 Task: Create a schedule automation trigger every 2 weeks on wednesday at 12:00 PM starting on March 1, 2023
Action: Mouse moved to (1228, 358)
Screenshot: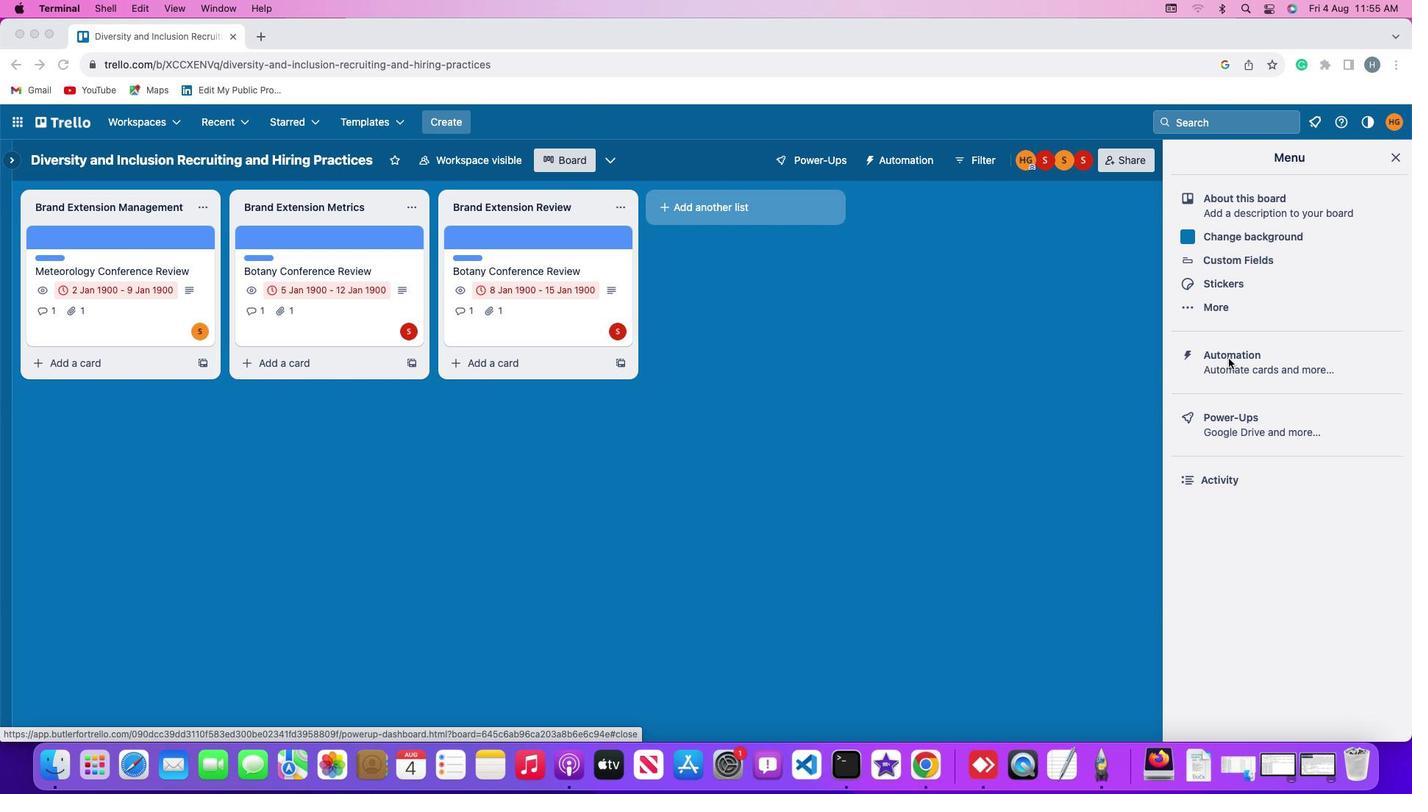 
Action: Mouse pressed left at (1228, 358)
Screenshot: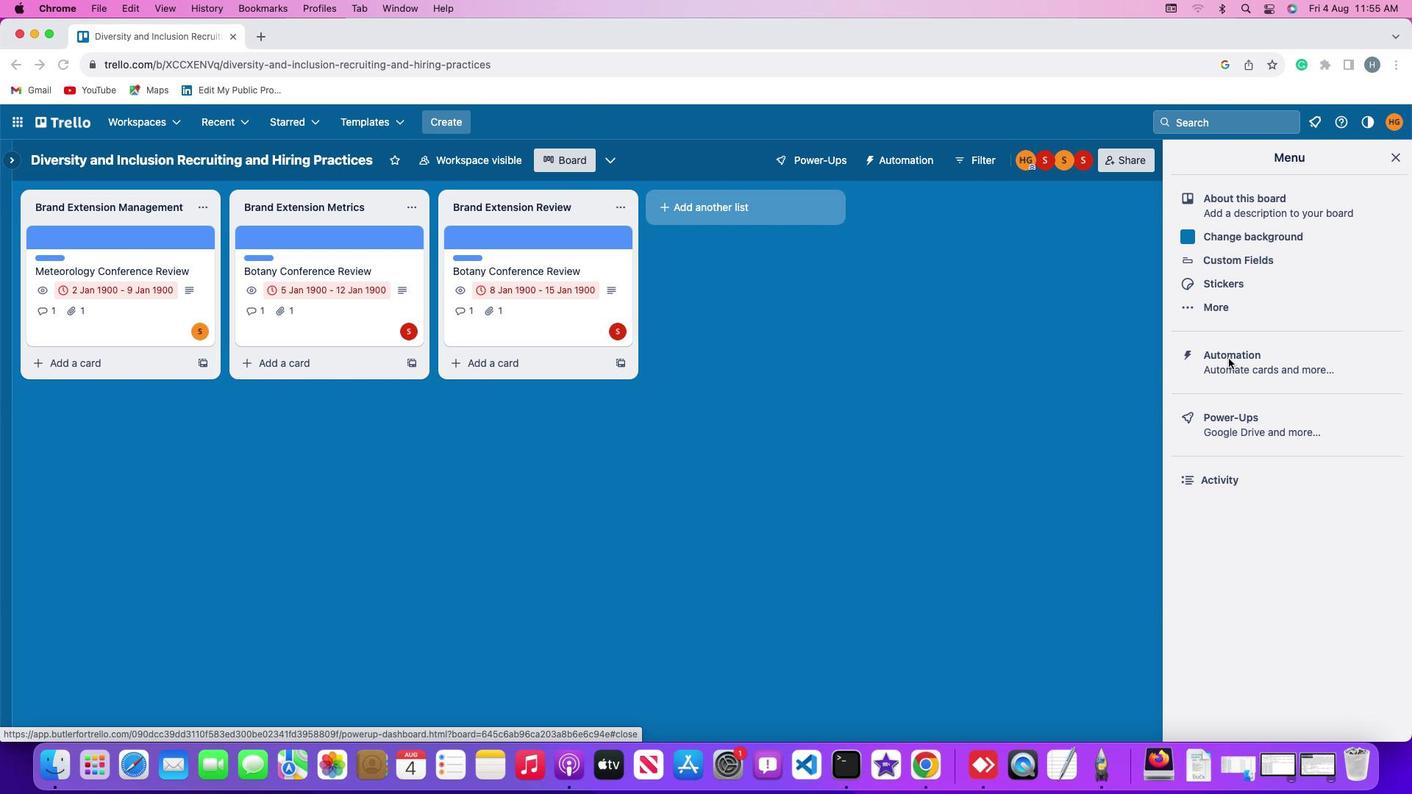 
Action: Mouse moved to (1238, 358)
Screenshot: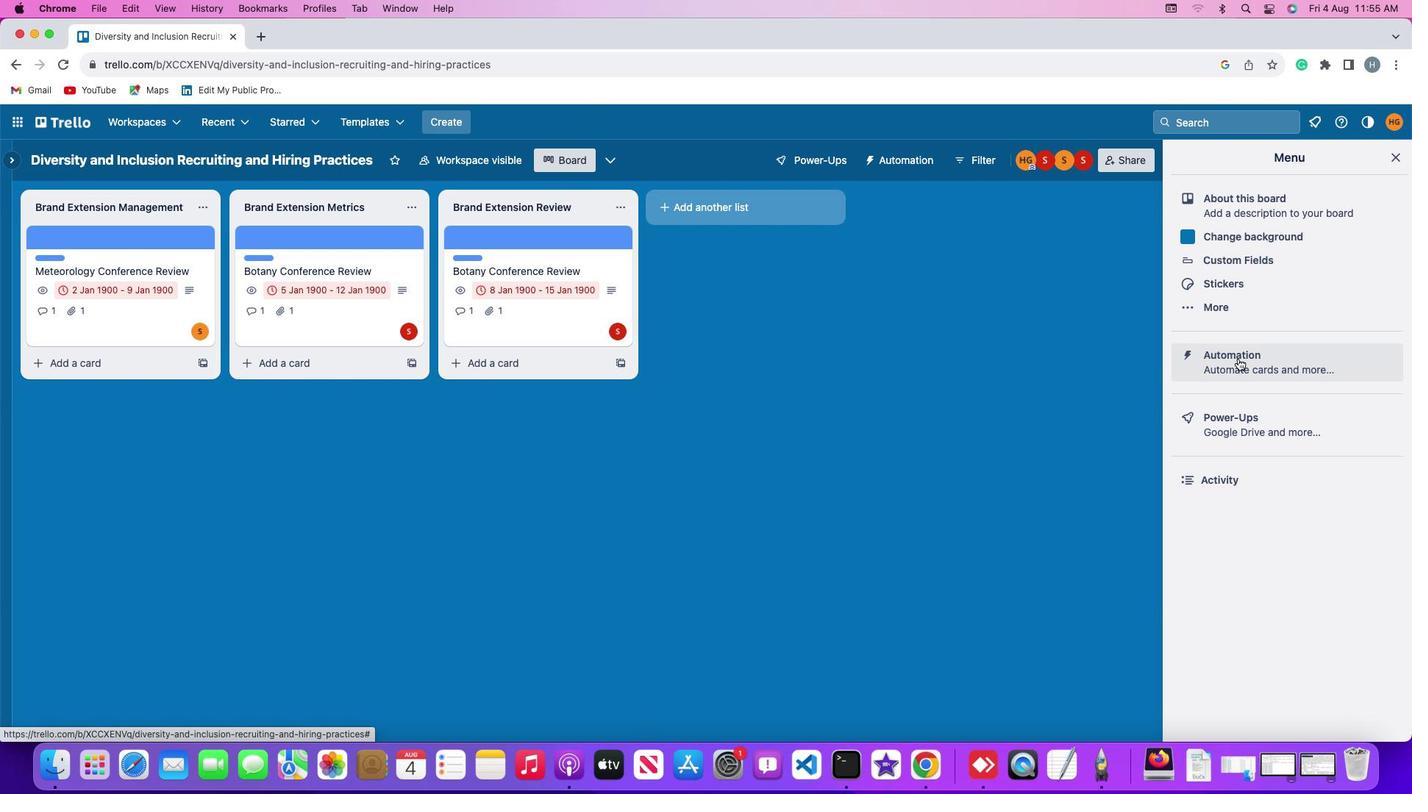 
Action: Mouse pressed left at (1238, 358)
Screenshot: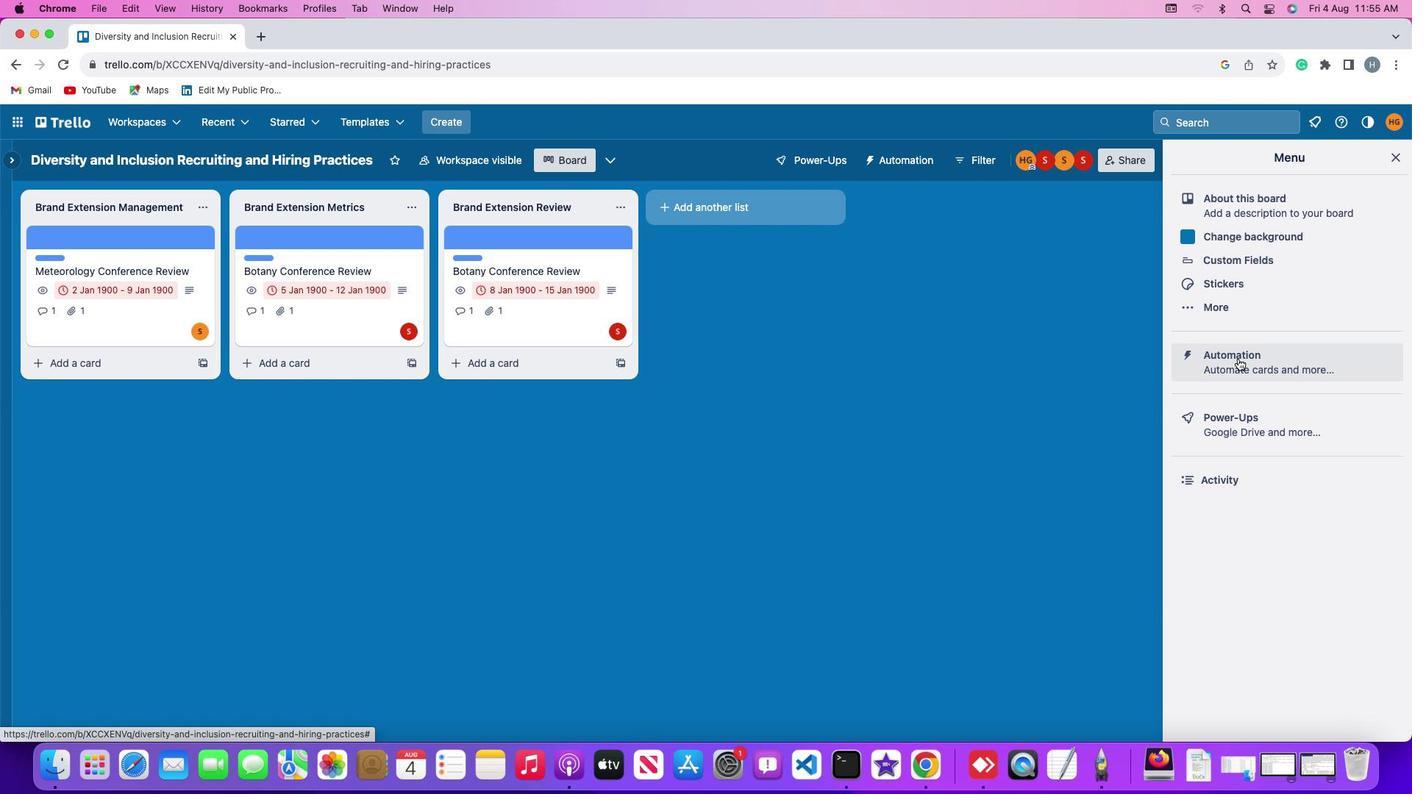 
Action: Mouse moved to (98, 322)
Screenshot: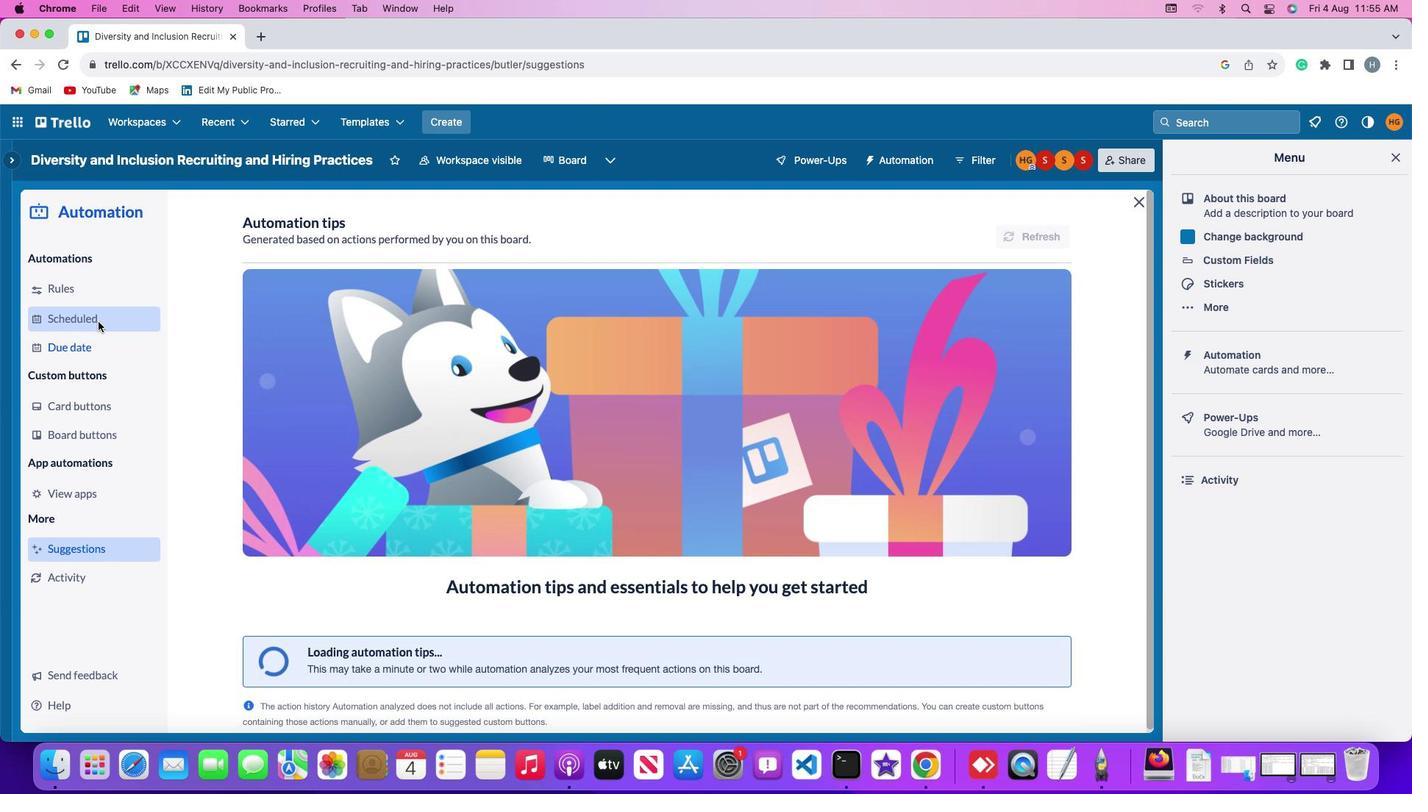 
Action: Mouse pressed left at (98, 322)
Screenshot: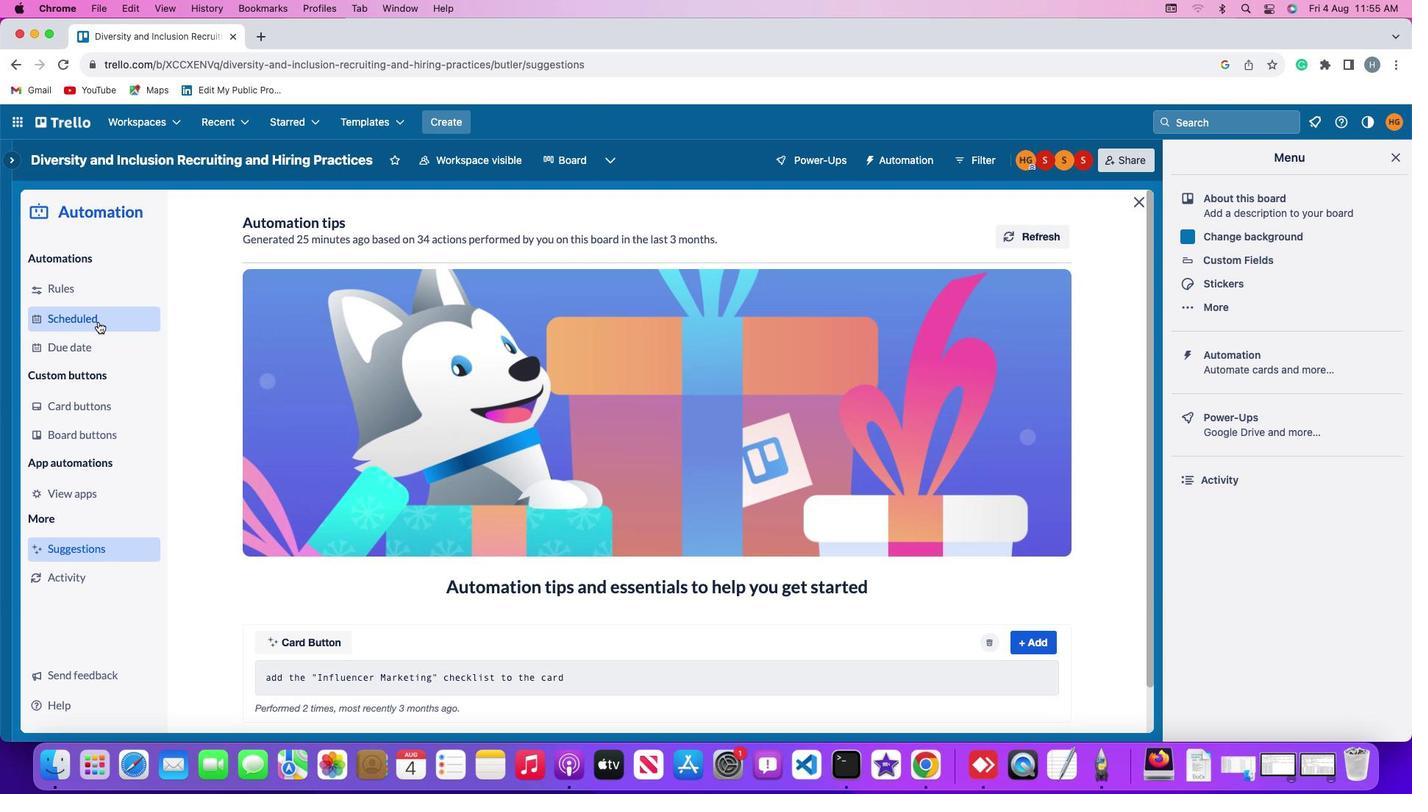 
Action: Mouse moved to (1009, 226)
Screenshot: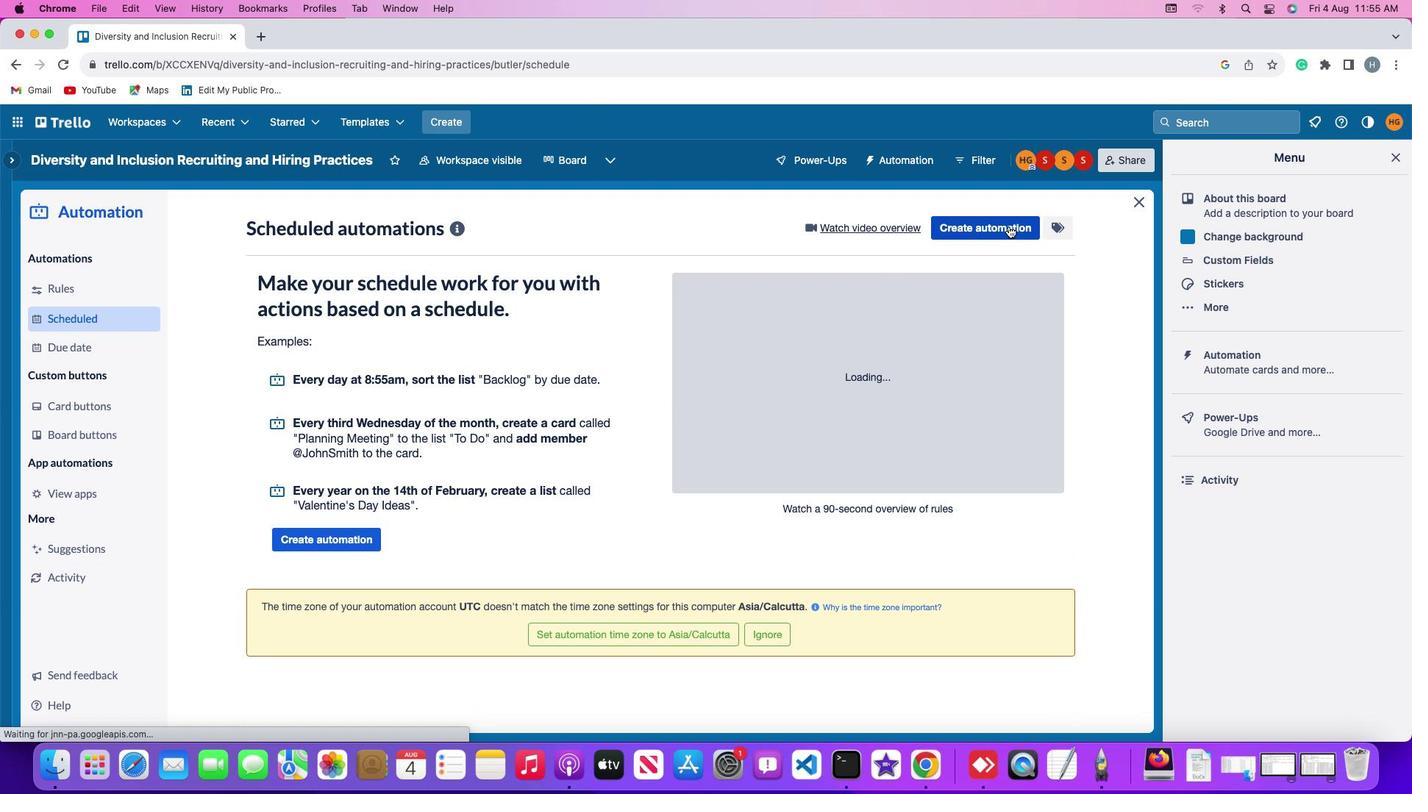 
Action: Mouse pressed left at (1009, 226)
Screenshot: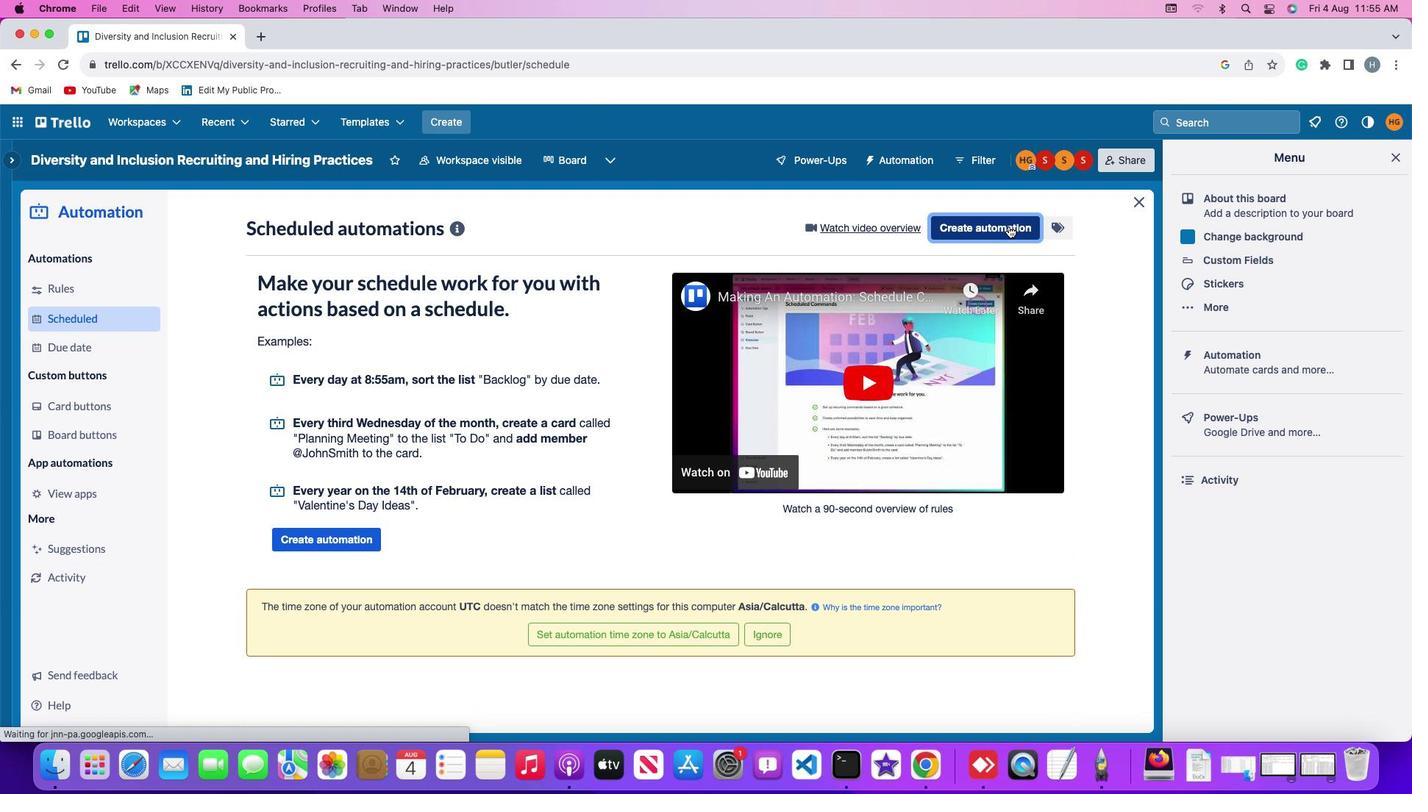 
Action: Mouse moved to (750, 368)
Screenshot: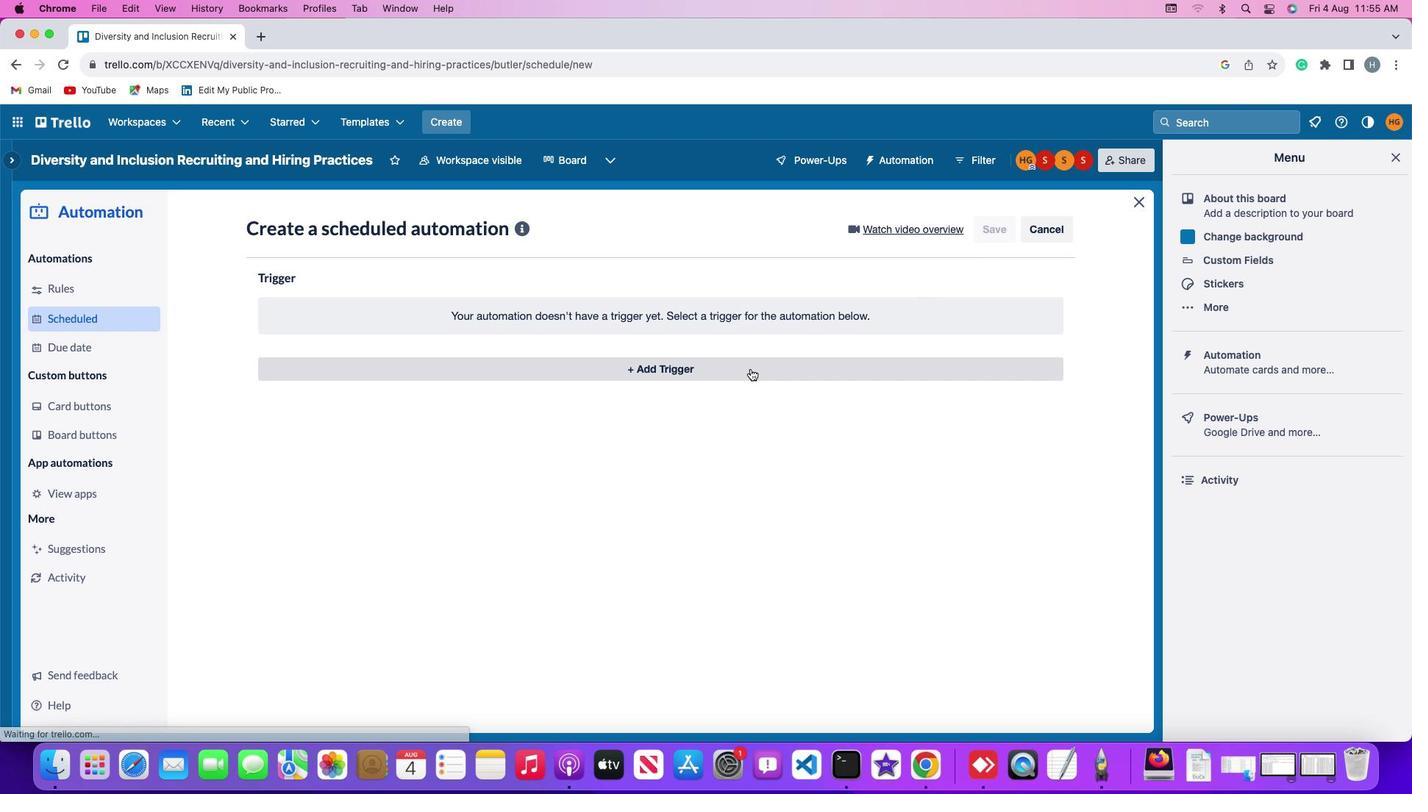 
Action: Mouse pressed left at (750, 368)
Screenshot: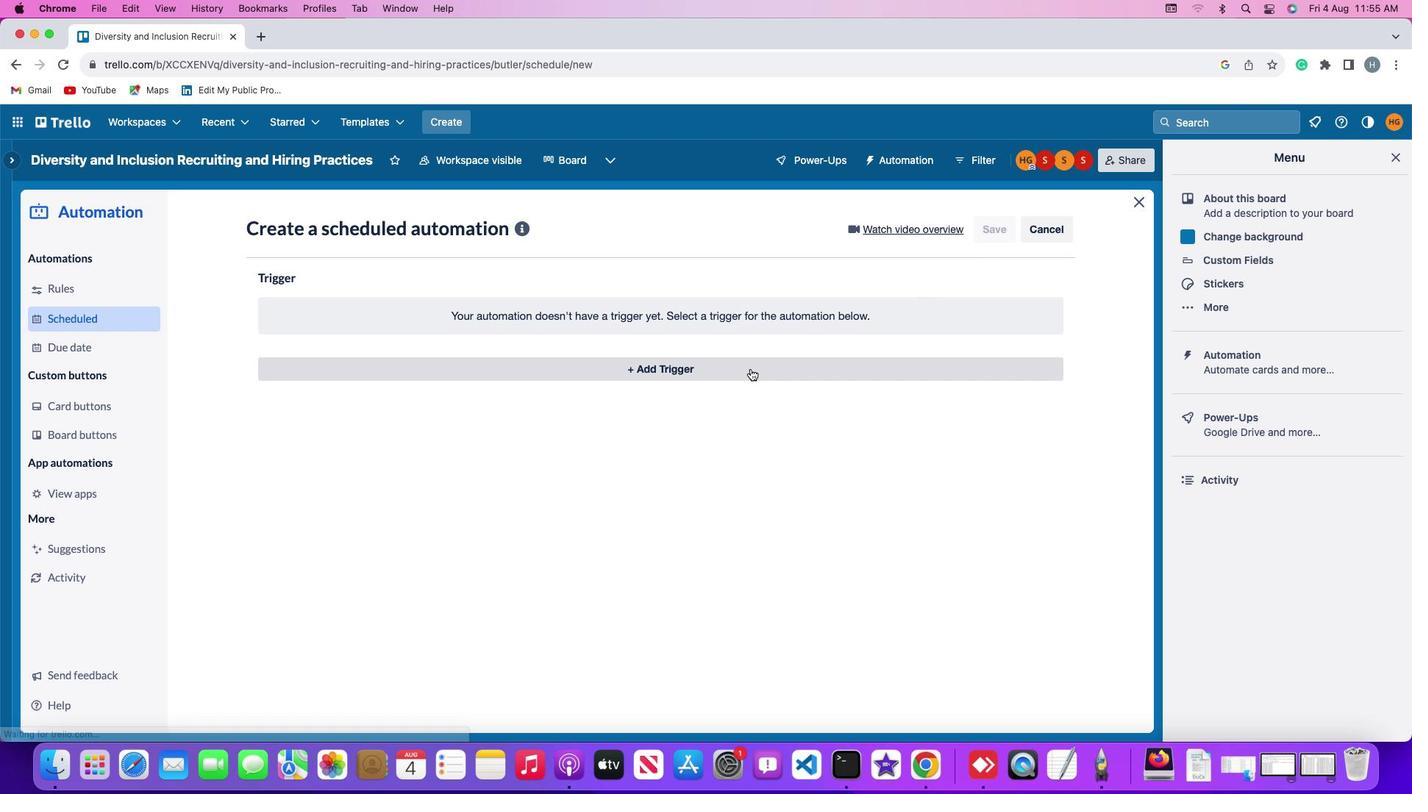 
Action: Mouse moved to (314, 522)
Screenshot: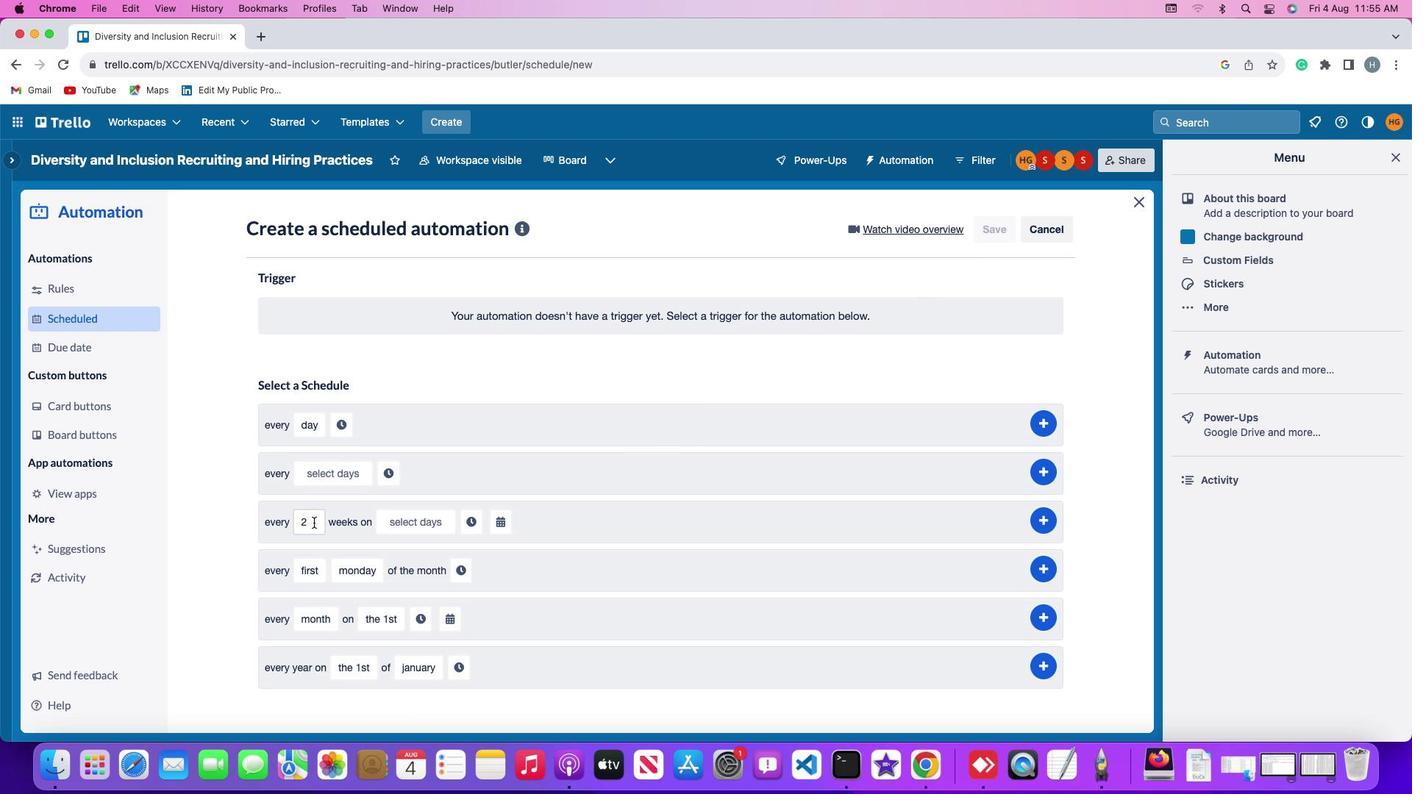 
Action: Mouse pressed left at (314, 522)
Screenshot: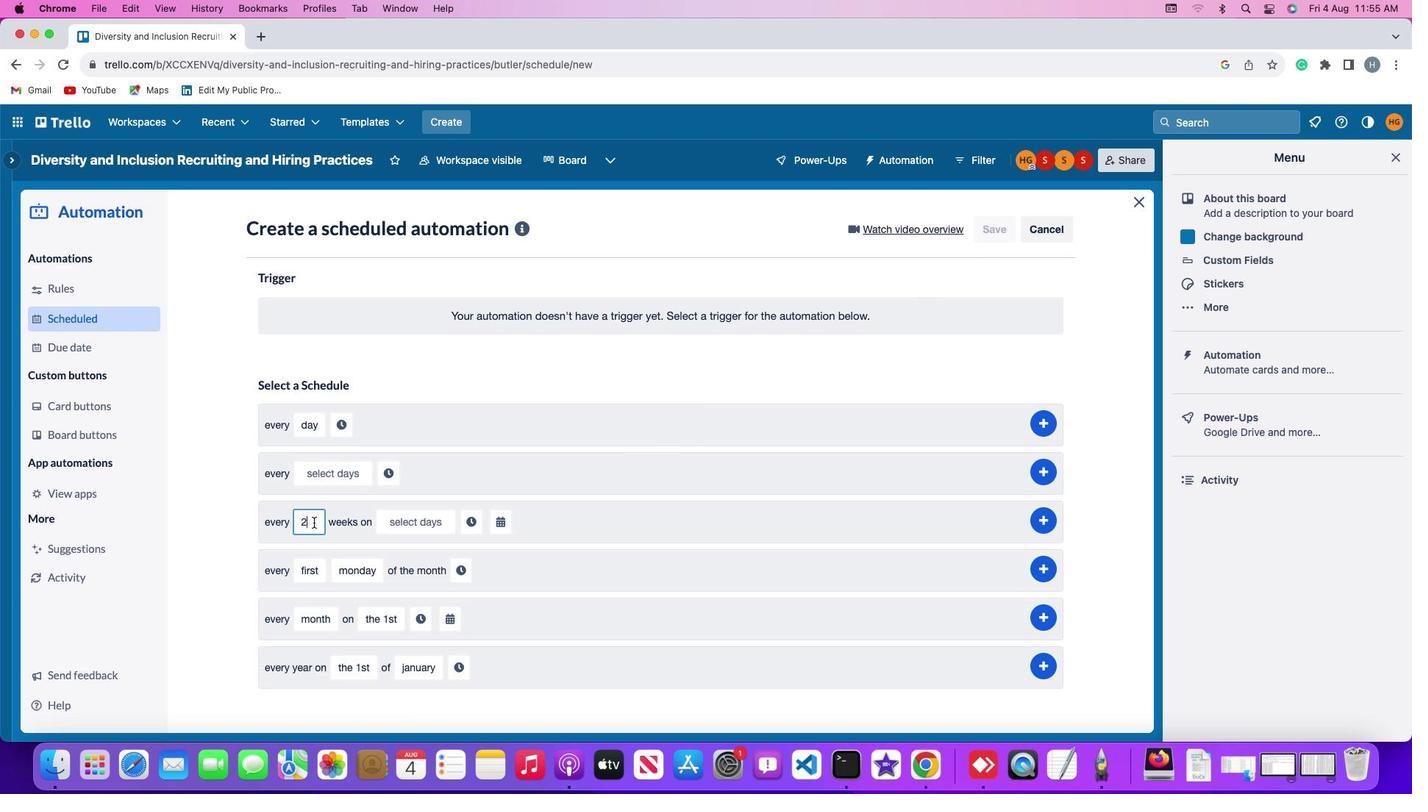 
Action: Mouse moved to (314, 522)
Screenshot: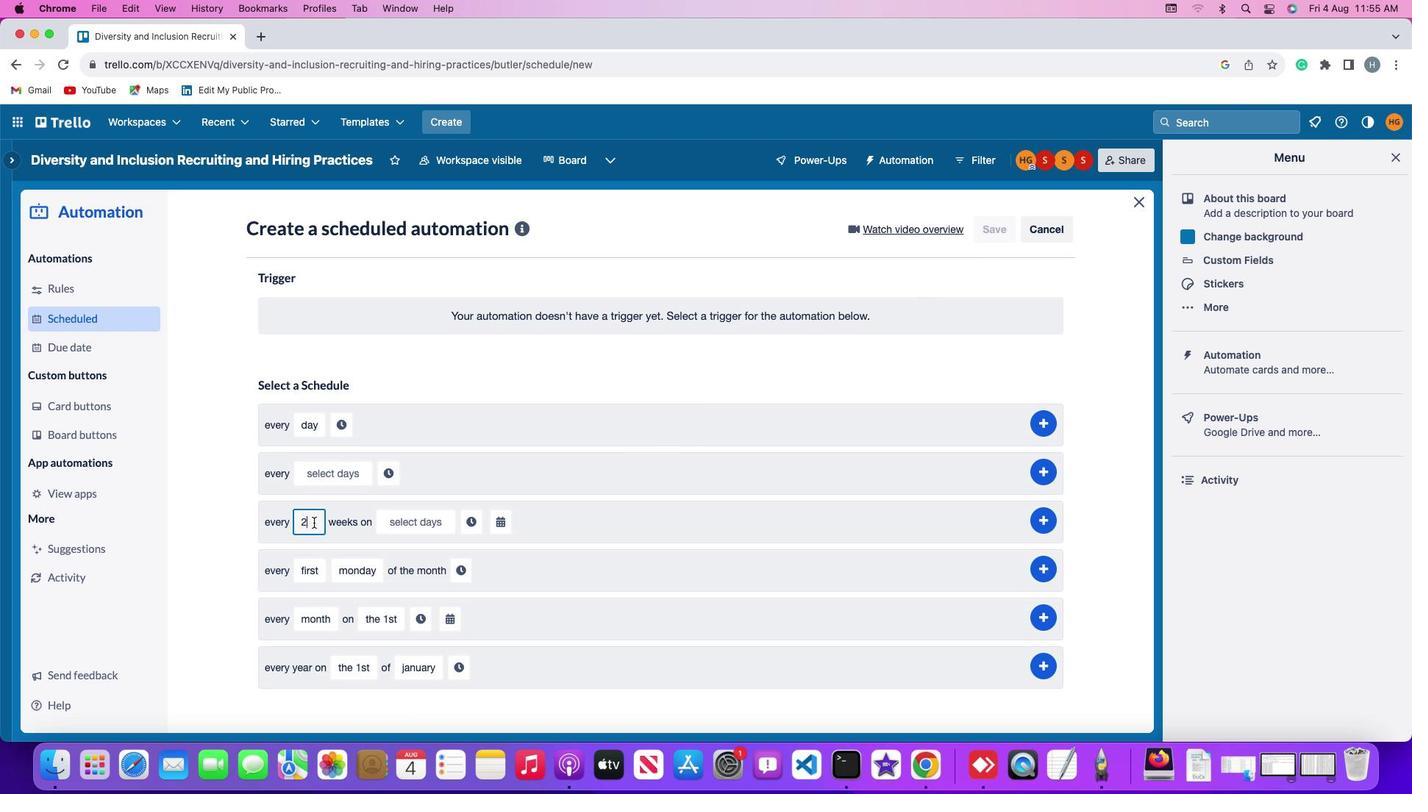 
Action: Key pressed Key.backspace'2'
Screenshot: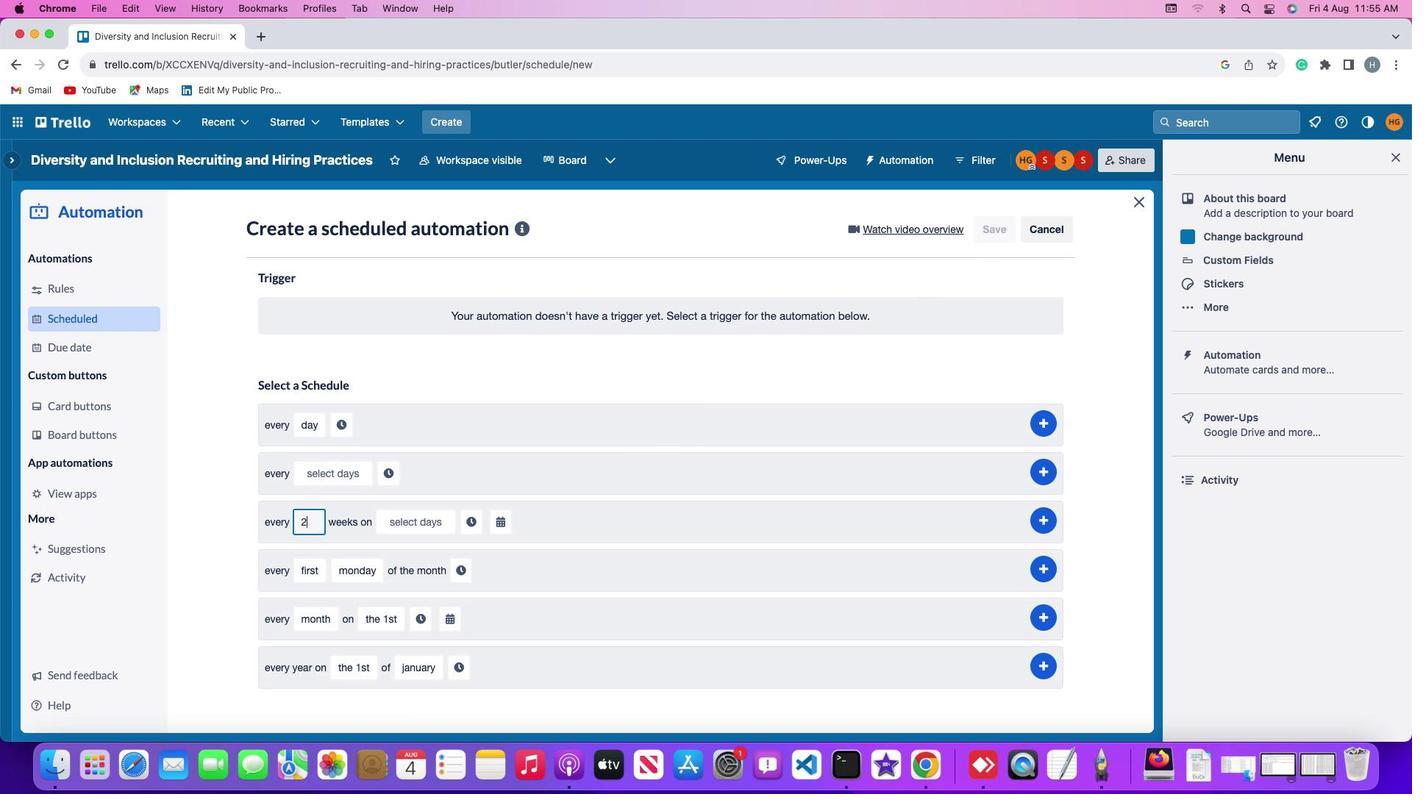 
Action: Mouse moved to (427, 378)
Screenshot: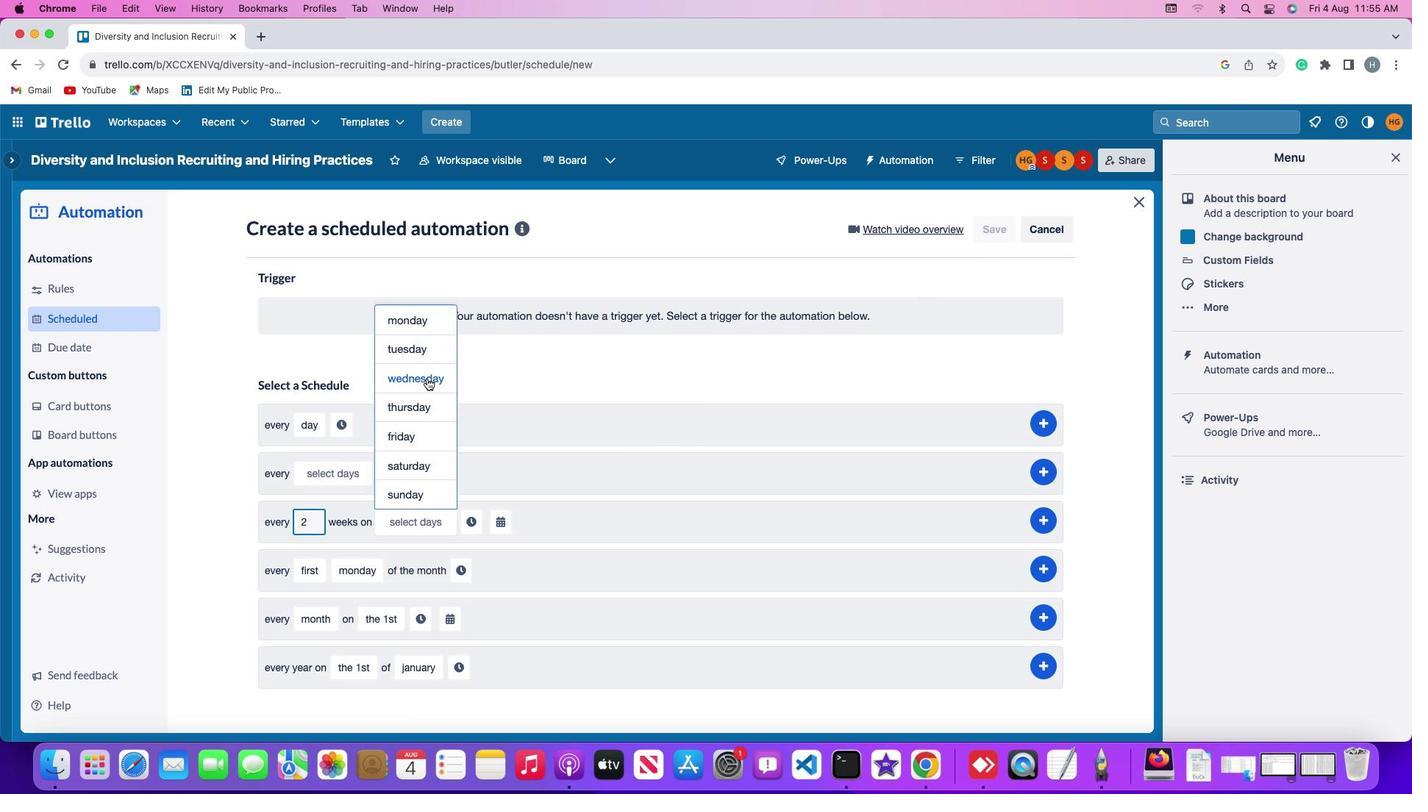 
Action: Mouse pressed left at (427, 378)
Screenshot: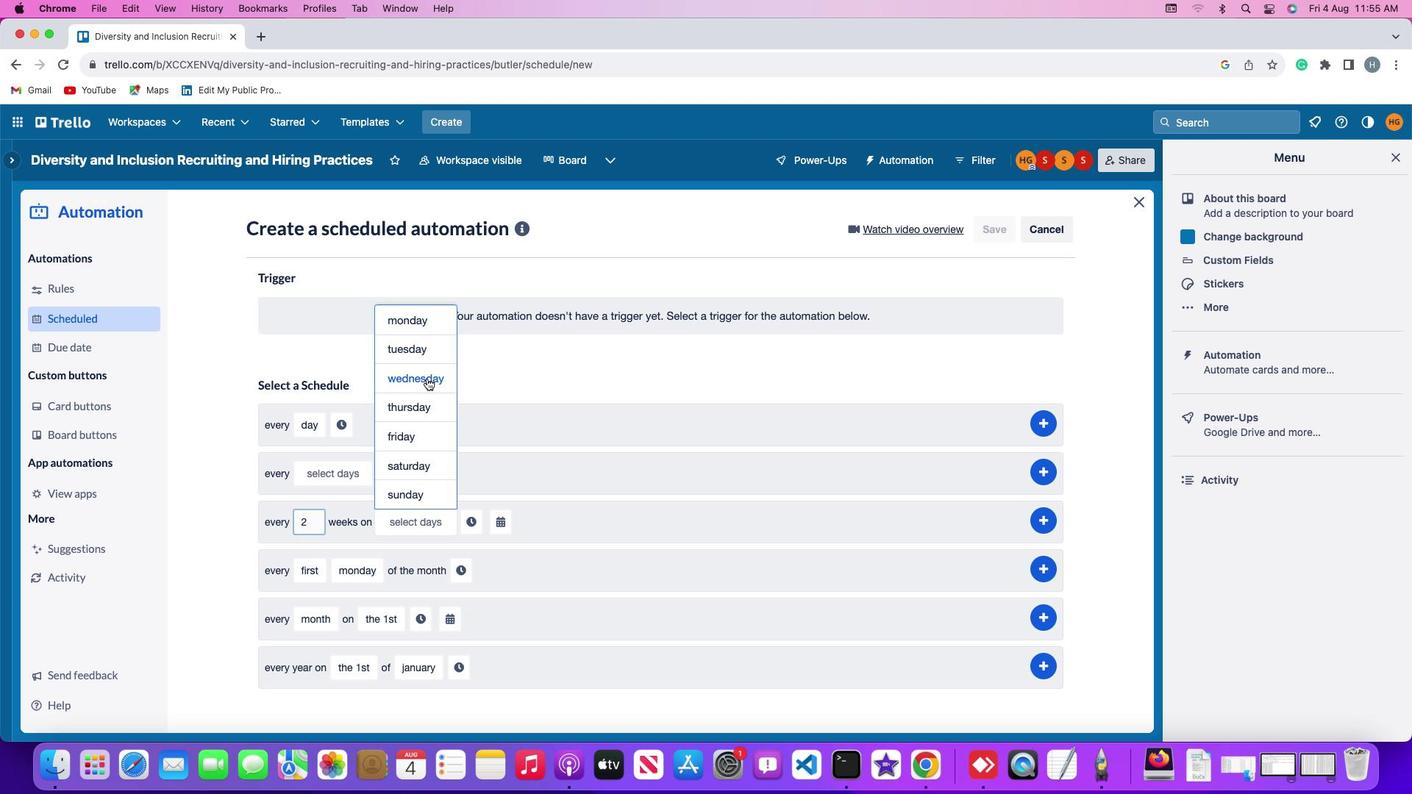 
Action: Mouse moved to (494, 519)
Screenshot: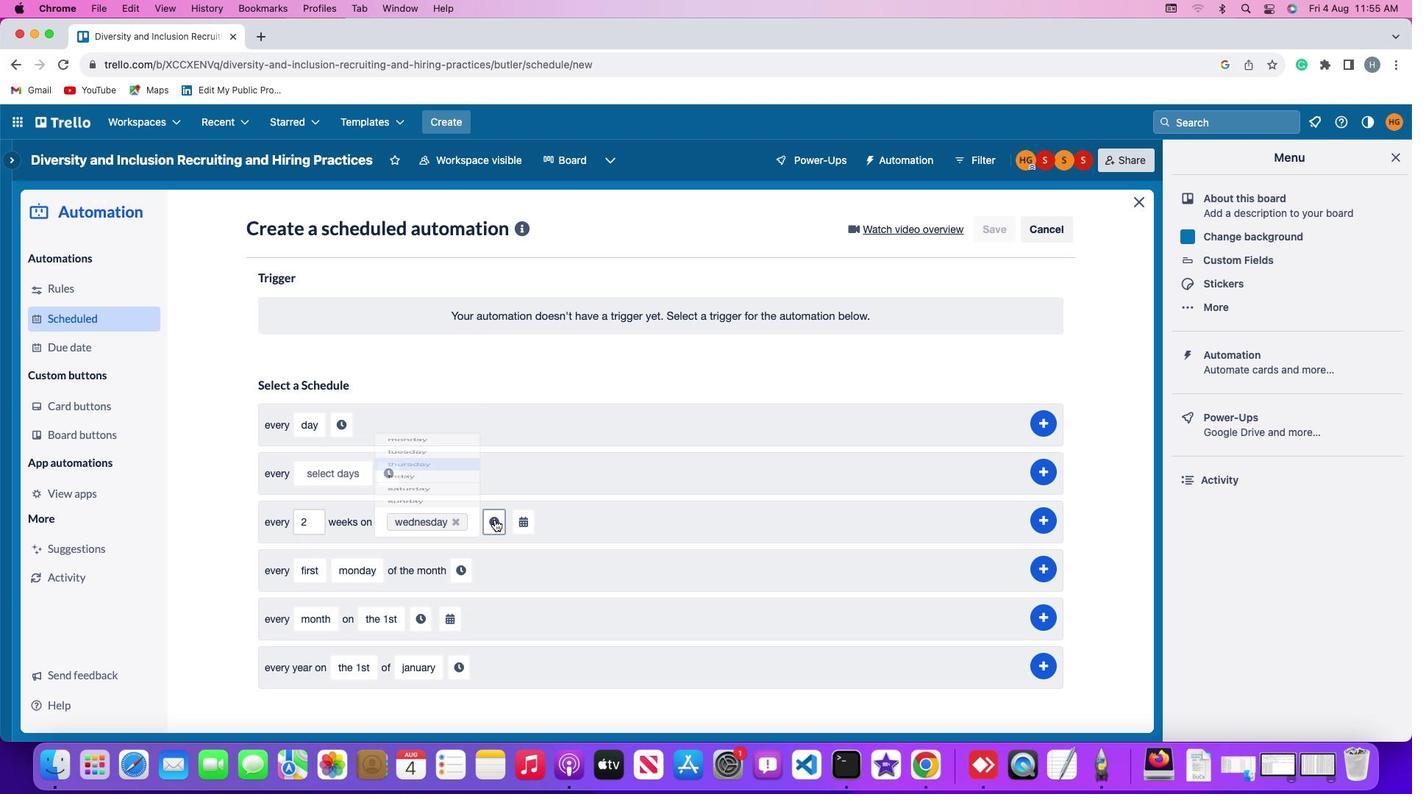 
Action: Mouse pressed left at (494, 519)
Screenshot: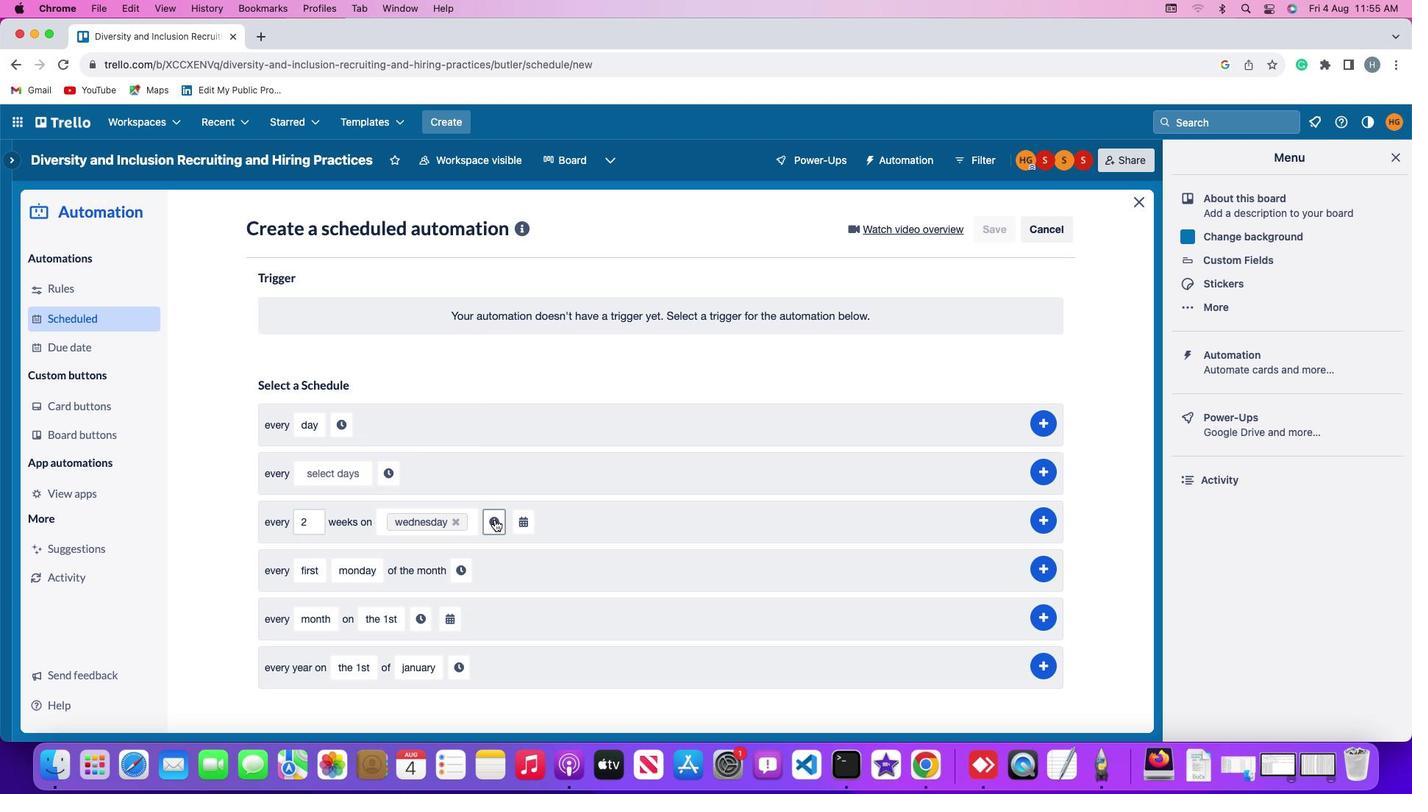 
Action: Mouse moved to (521, 528)
Screenshot: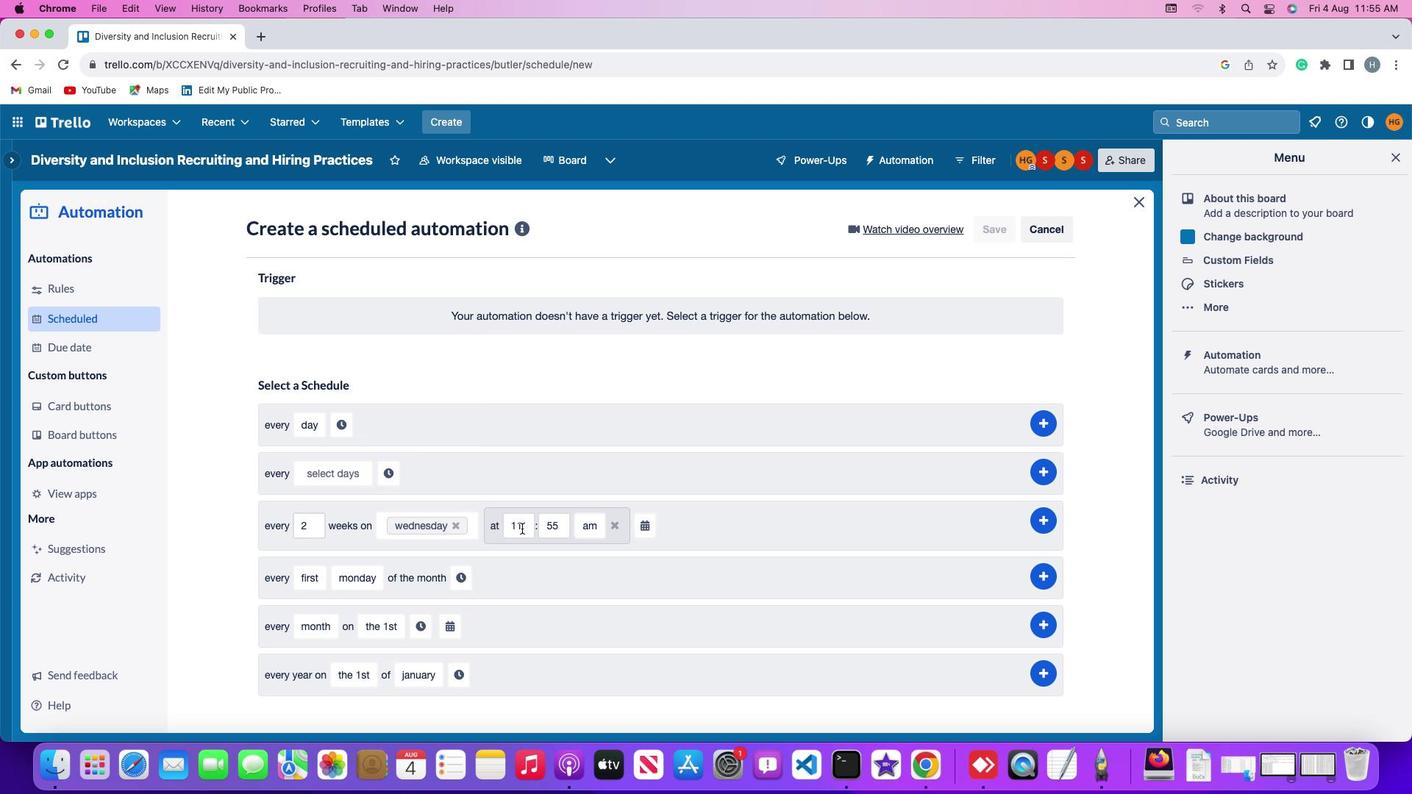 
Action: Mouse pressed left at (521, 528)
Screenshot: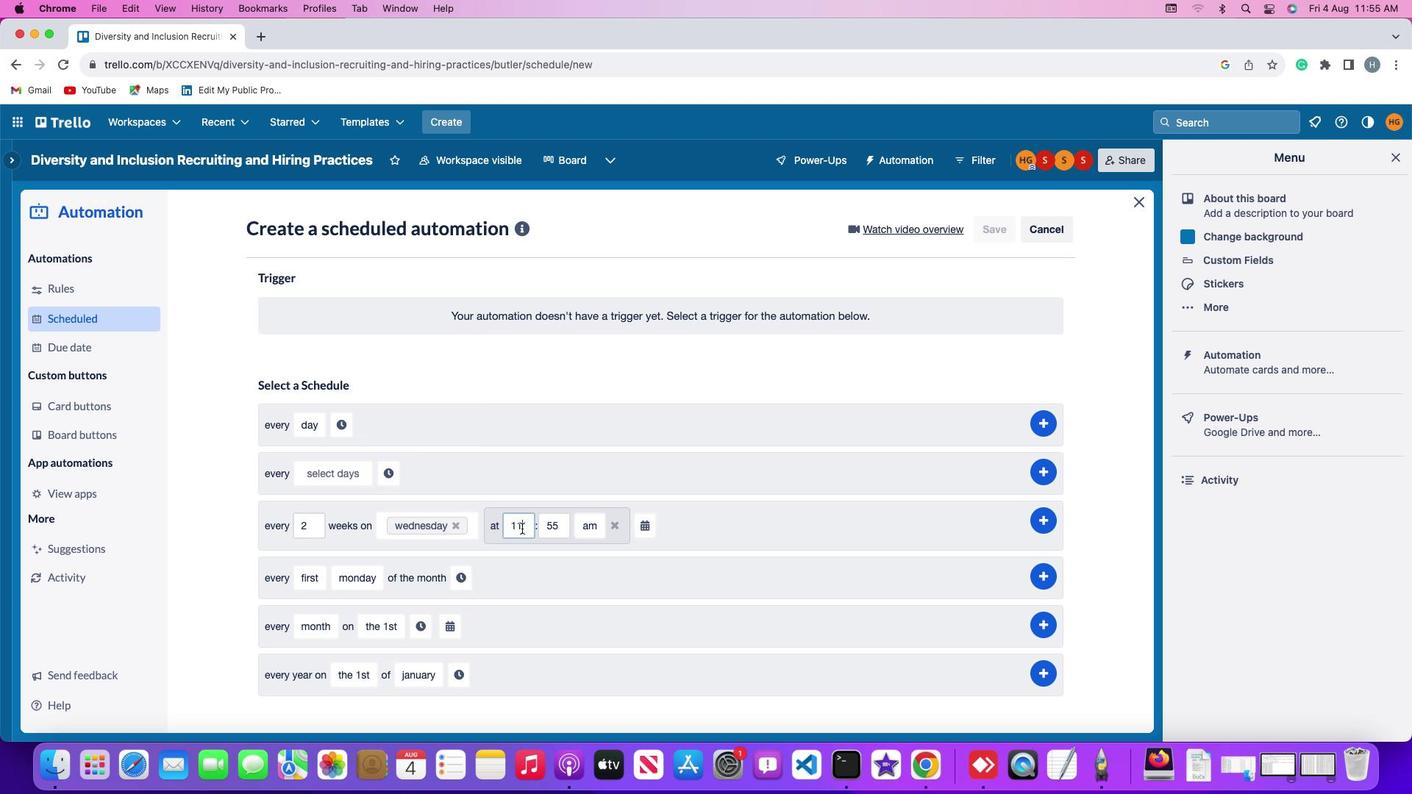 
Action: Mouse moved to (522, 528)
Screenshot: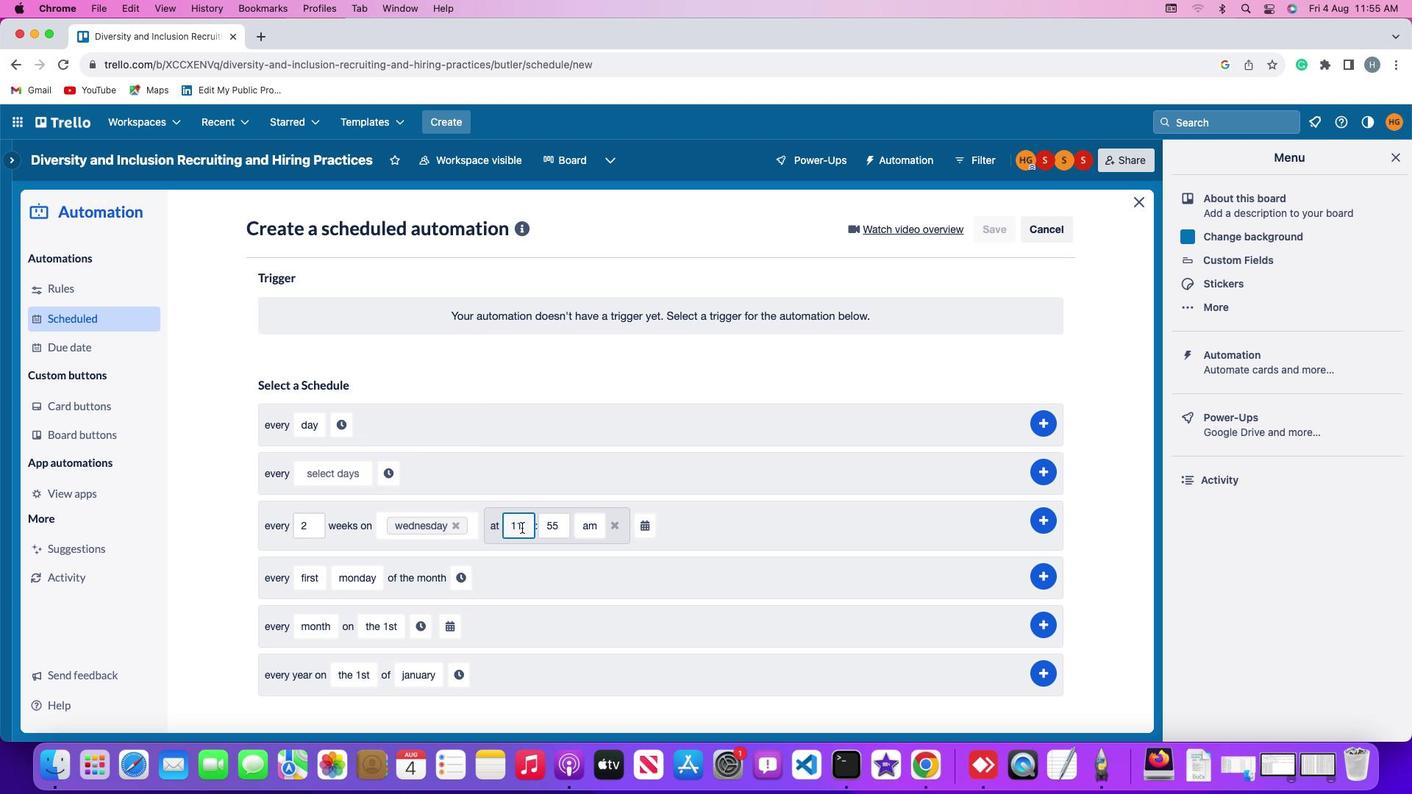 
Action: Key pressed Key.backspaceKey.backspace
Screenshot: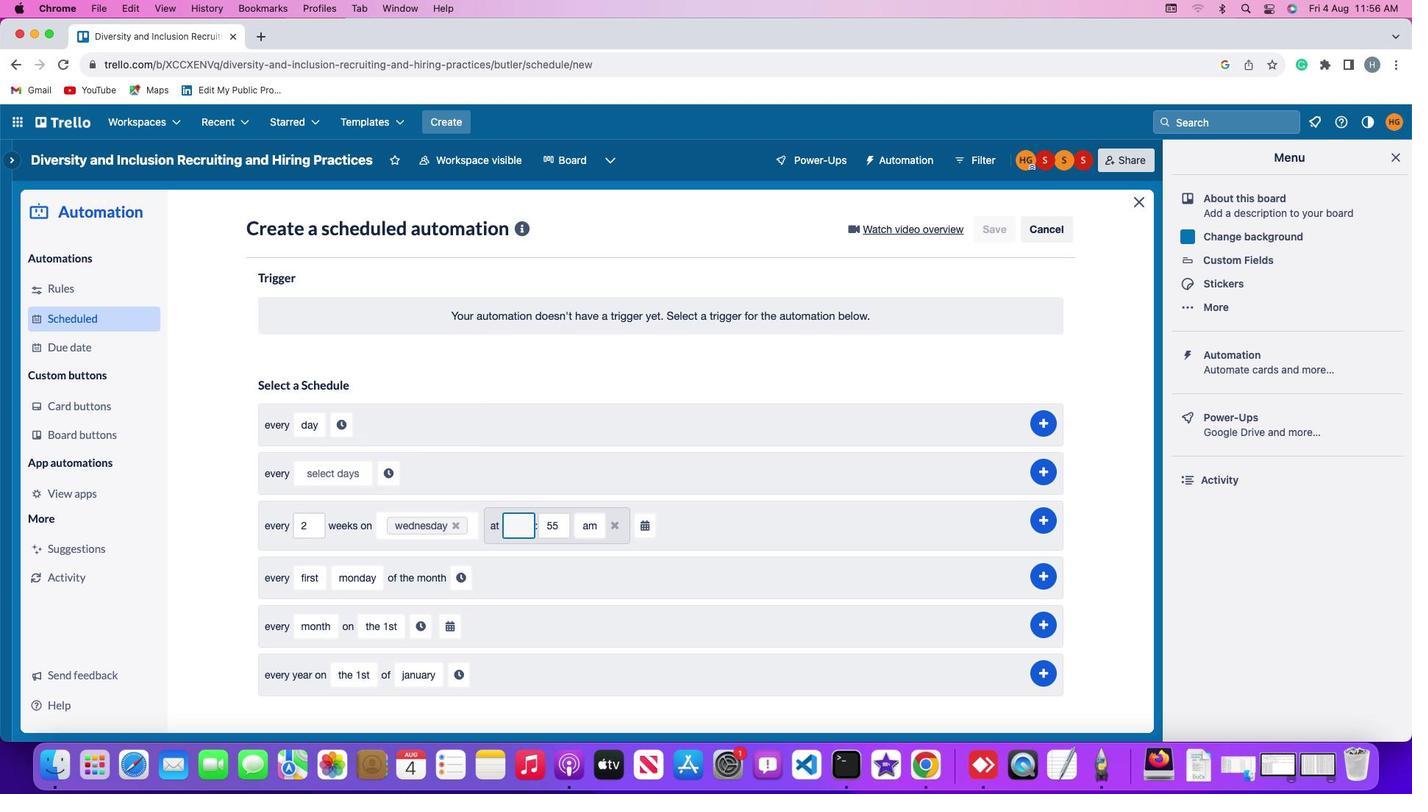 
Action: Mouse moved to (522, 527)
Screenshot: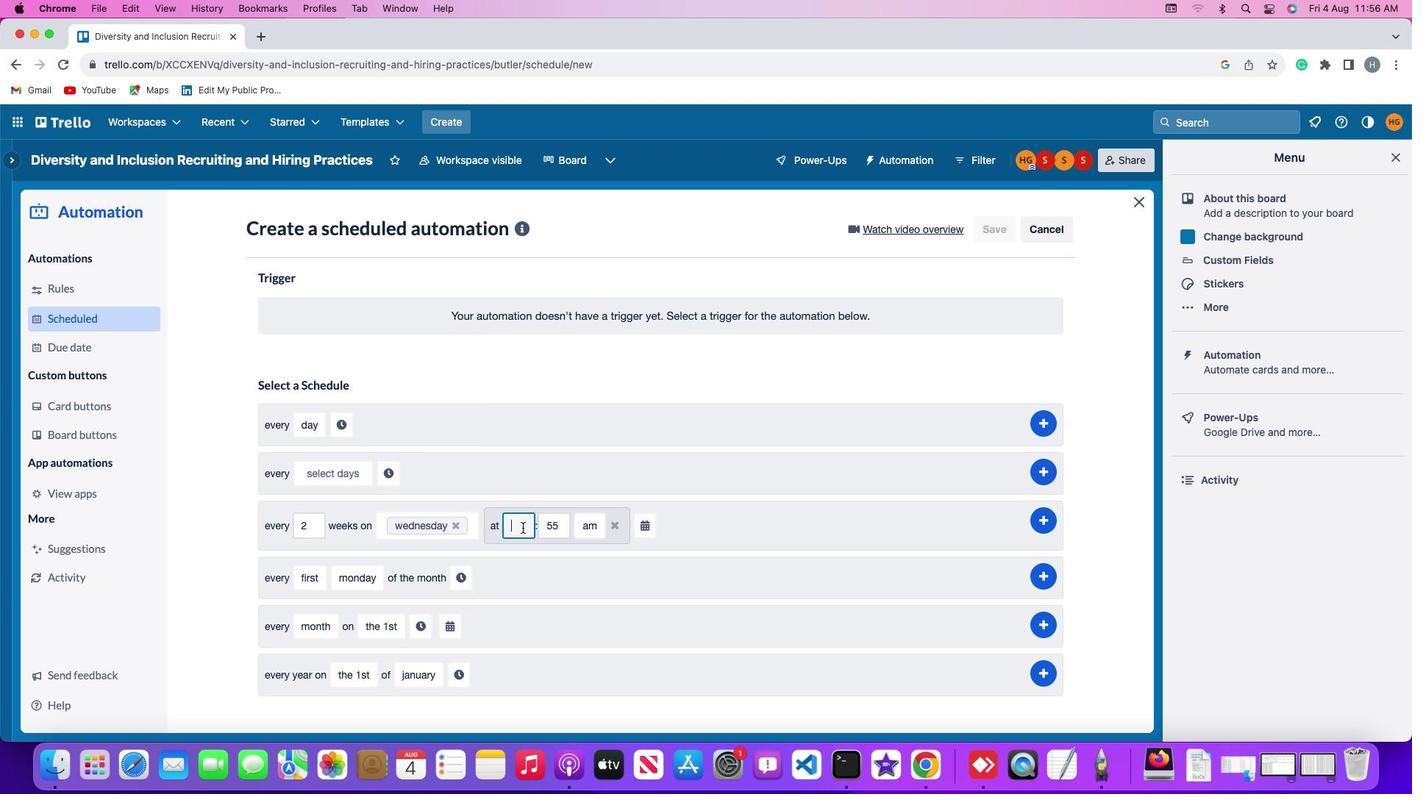 
Action: Key pressed '1''2'
Screenshot: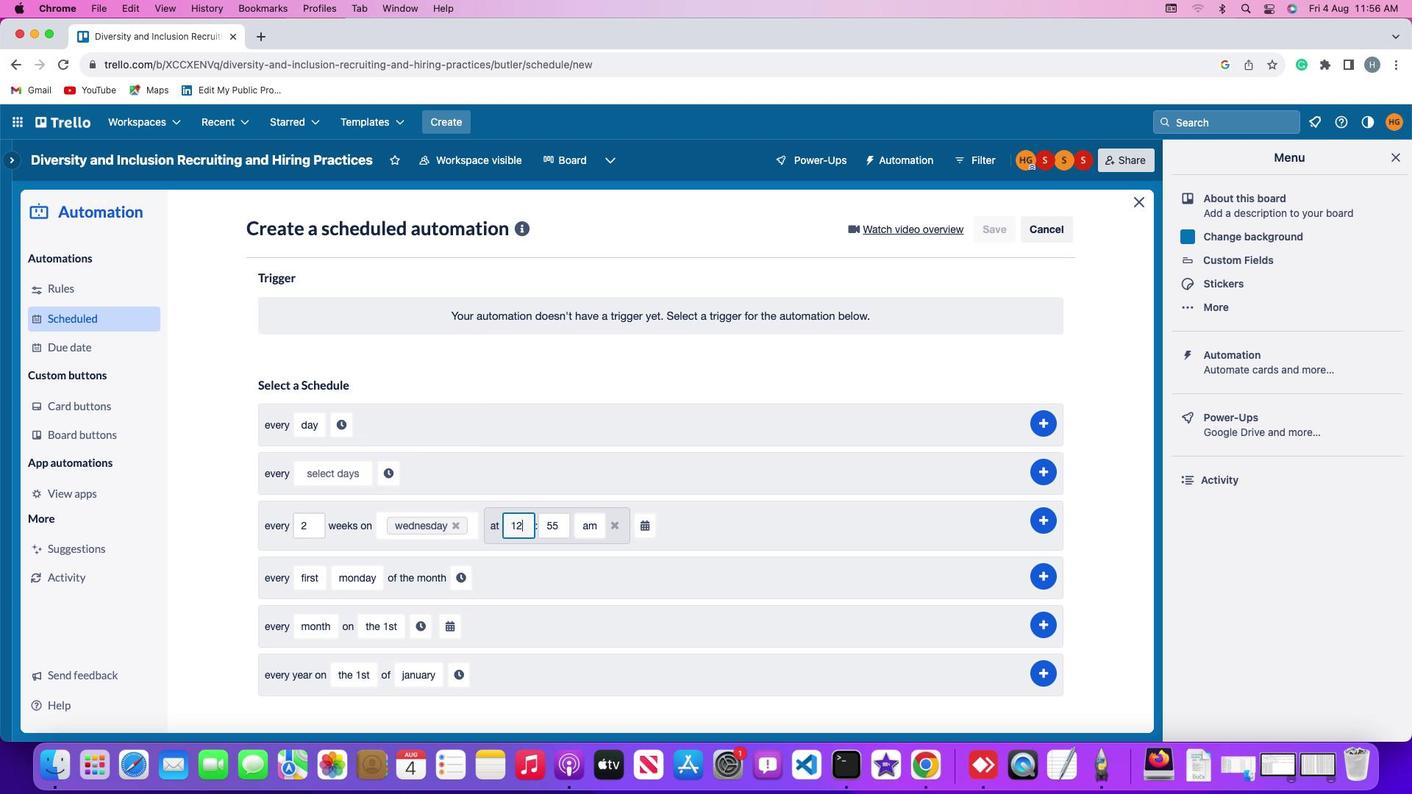 
Action: Mouse moved to (564, 527)
Screenshot: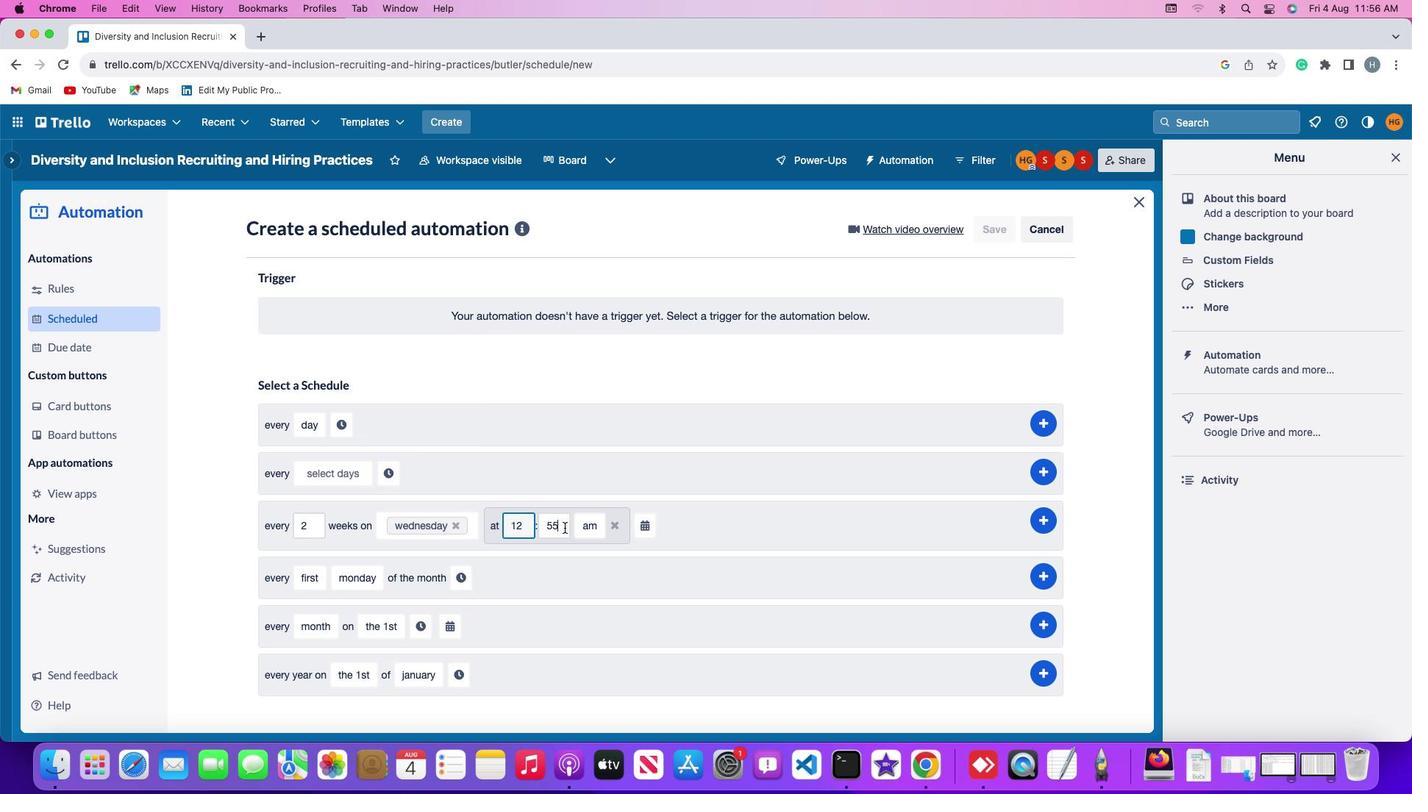 
Action: Mouse pressed left at (564, 527)
Screenshot: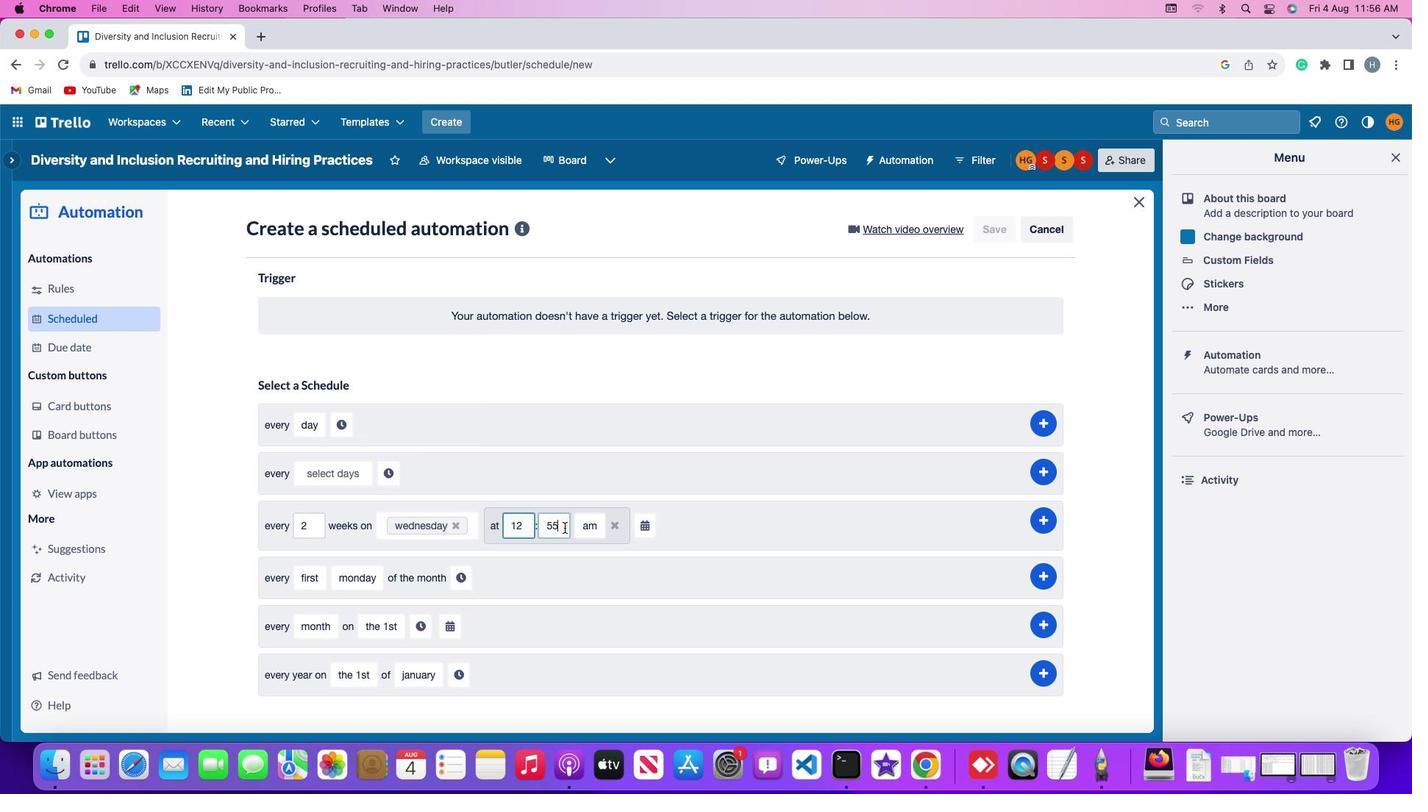 
Action: Mouse moved to (564, 527)
Screenshot: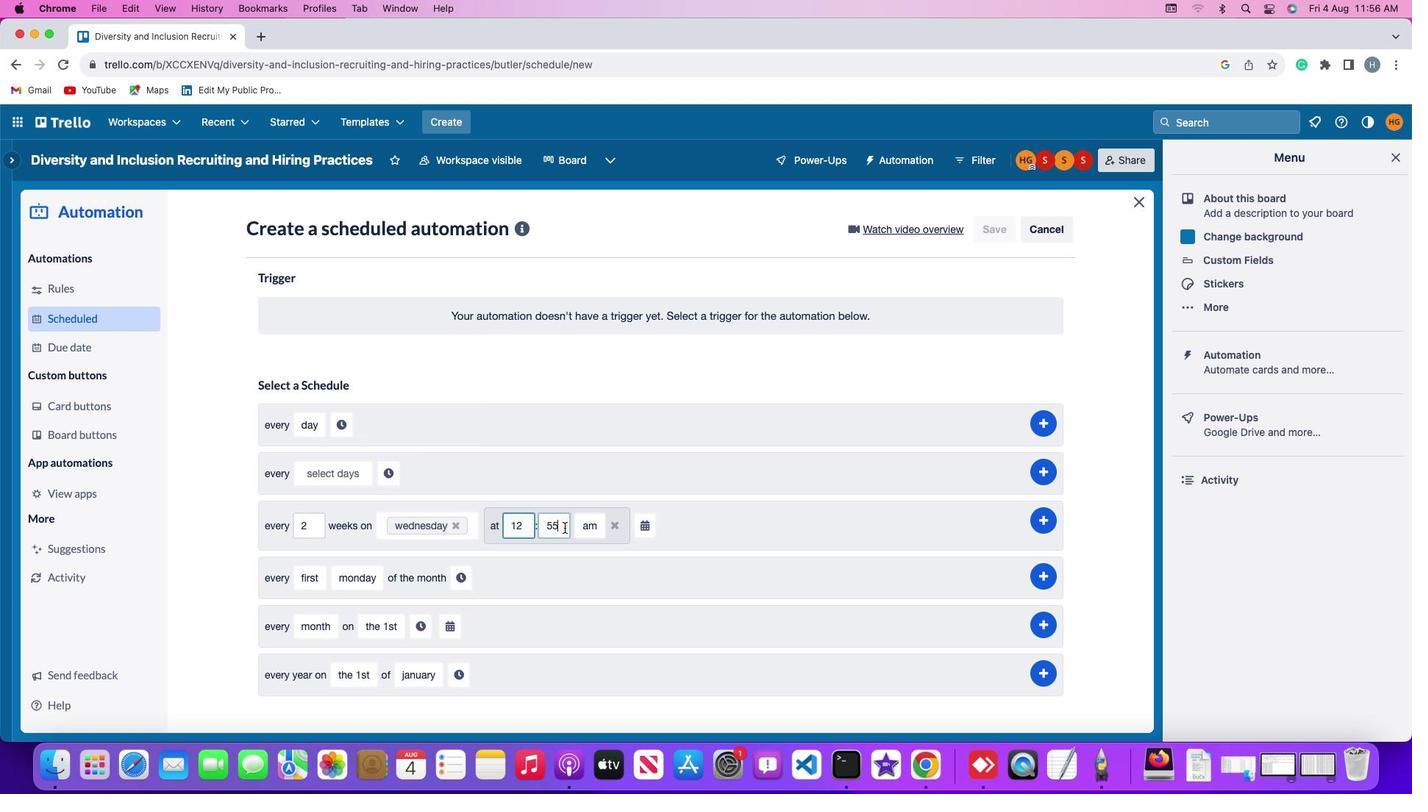 
Action: Key pressed Key.backspaceKey.backspace'0''0'
Screenshot: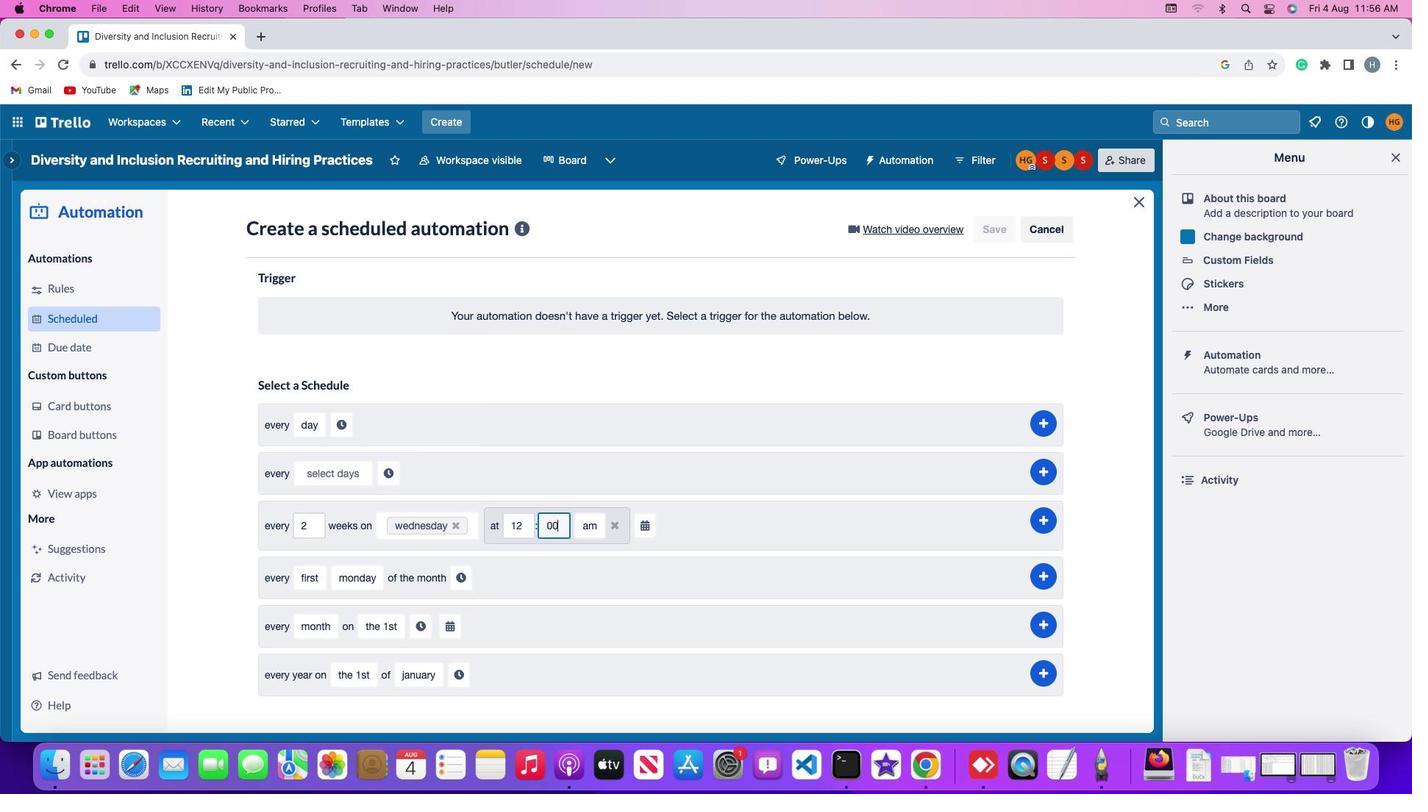 
Action: Mouse moved to (594, 586)
Screenshot: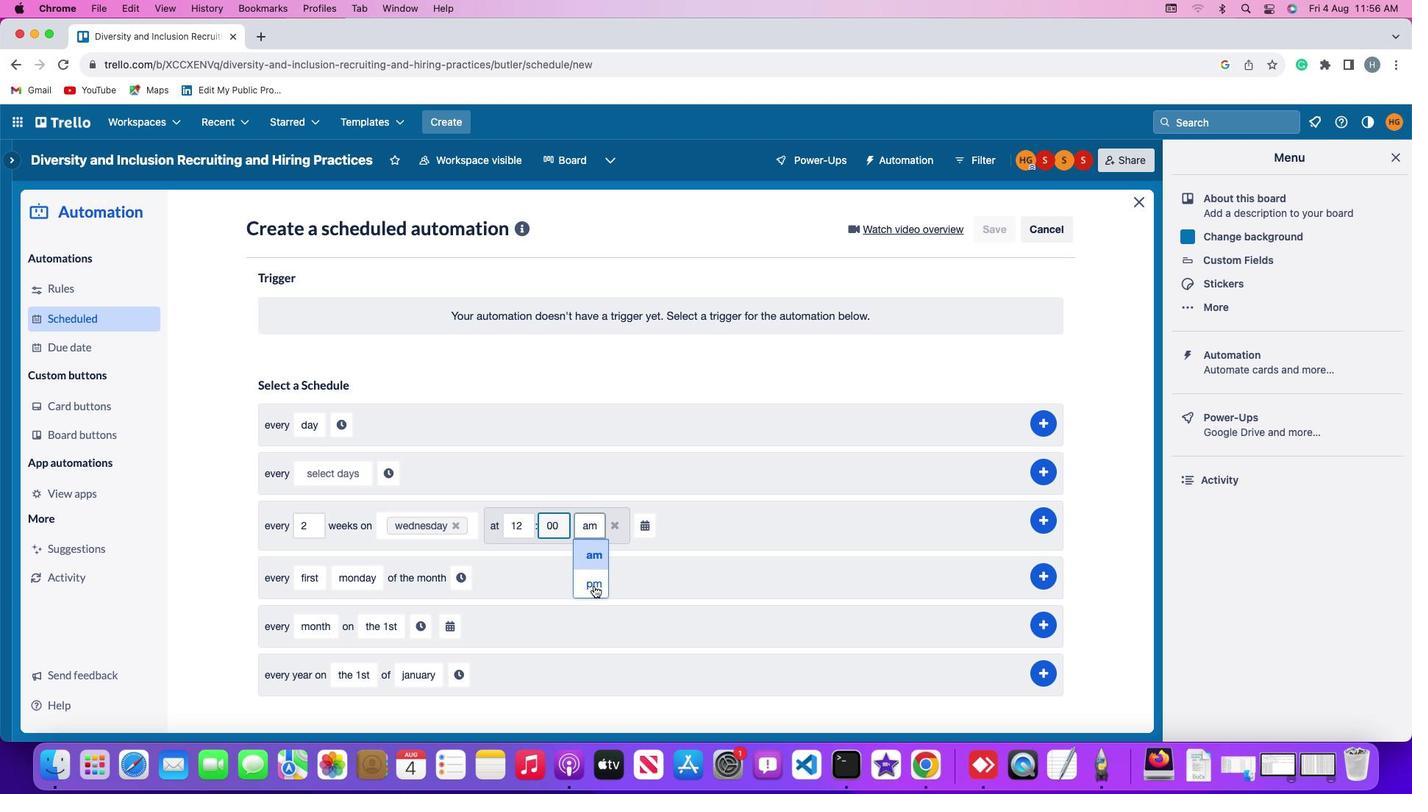 
Action: Mouse pressed left at (594, 586)
Screenshot: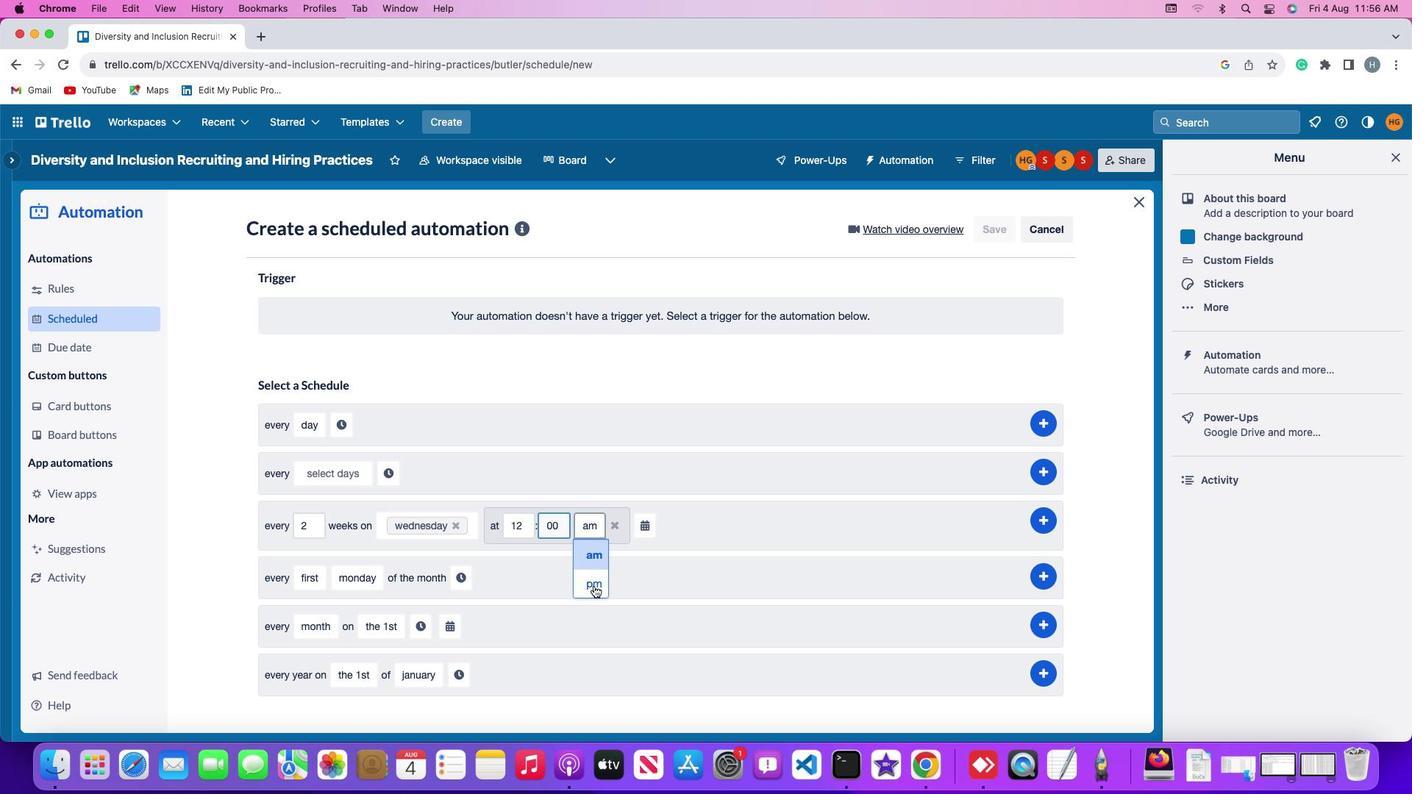
Action: Mouse moved to (646, 522)
Screenshot: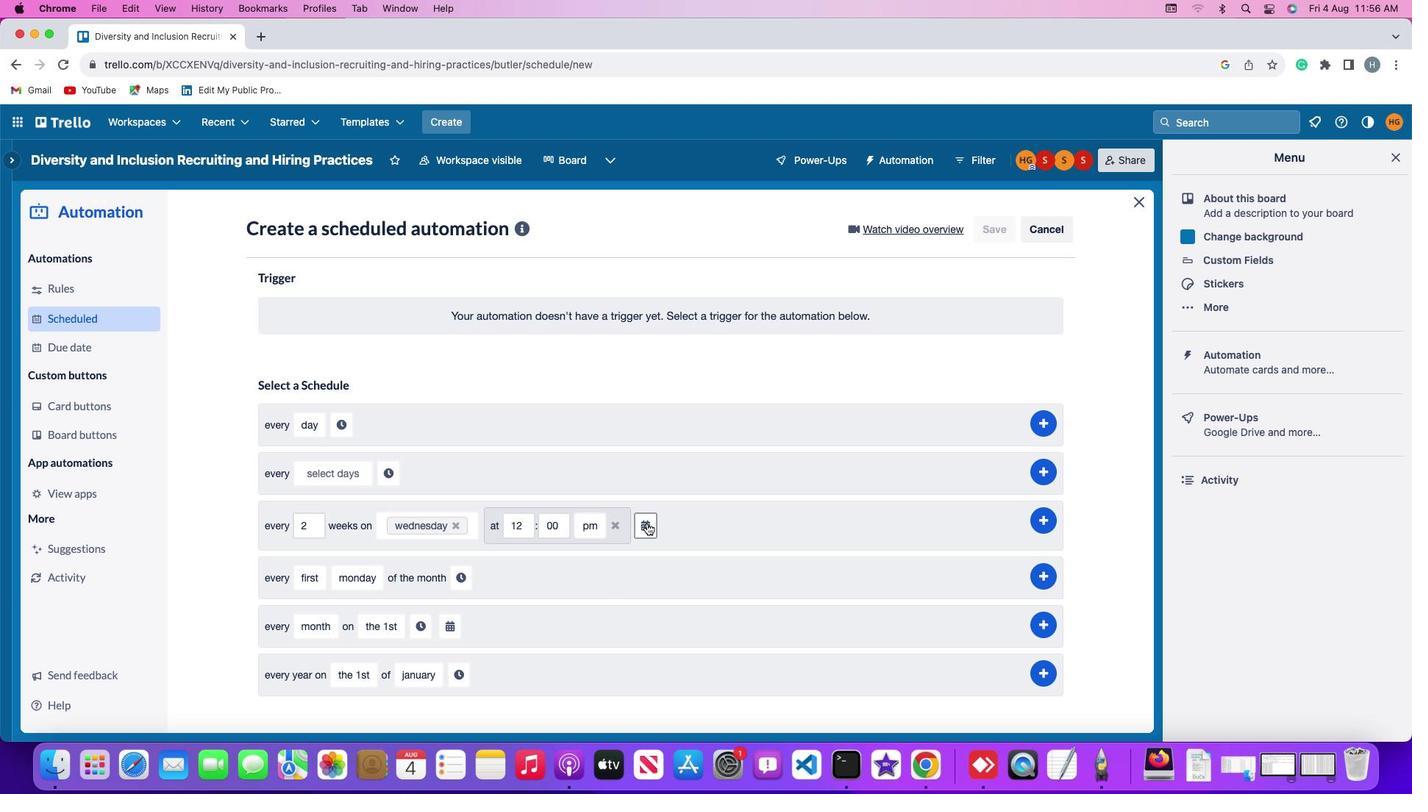
Action: Mouse pressed left at (646, 522)
Screenshot: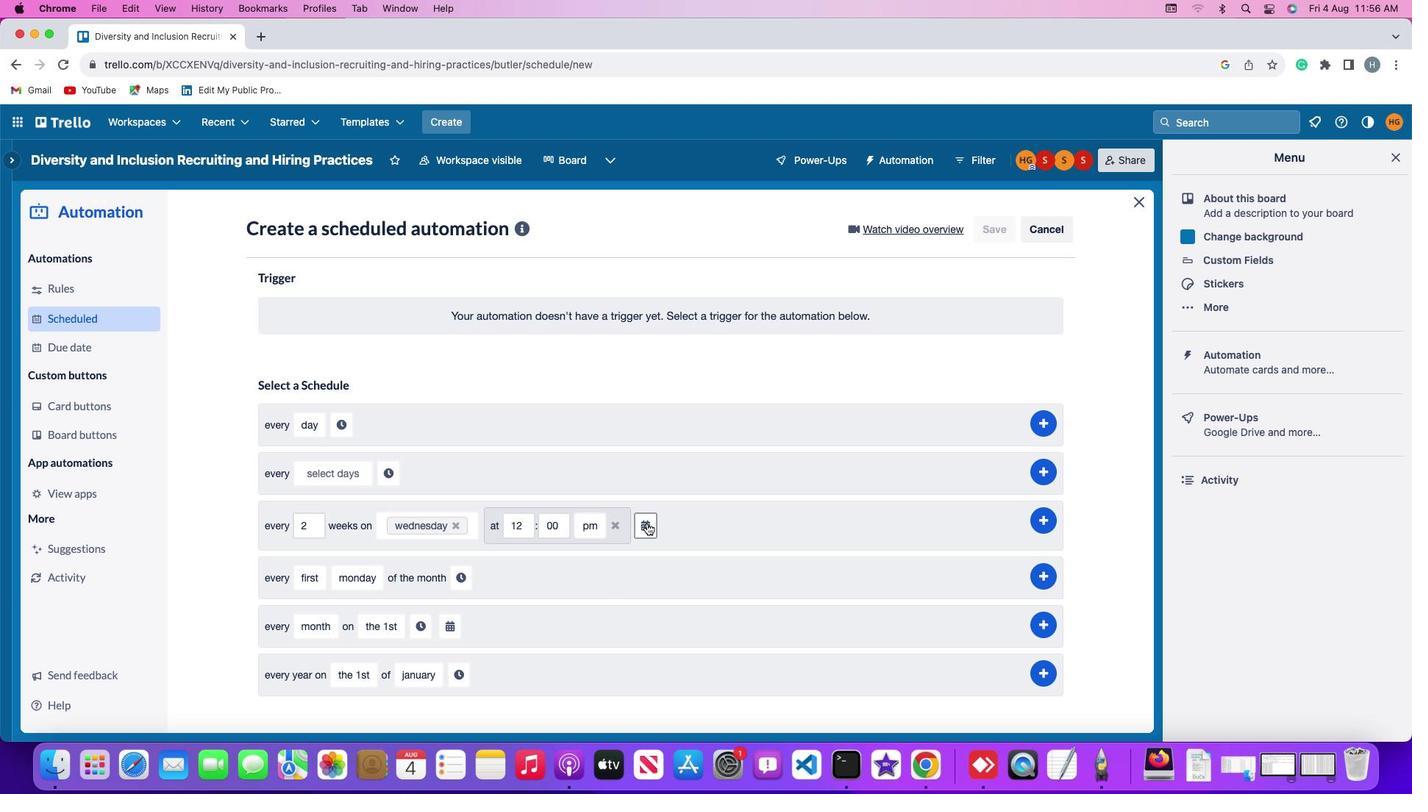 
Action: Mouse moved to (735, 425)
Screenshot: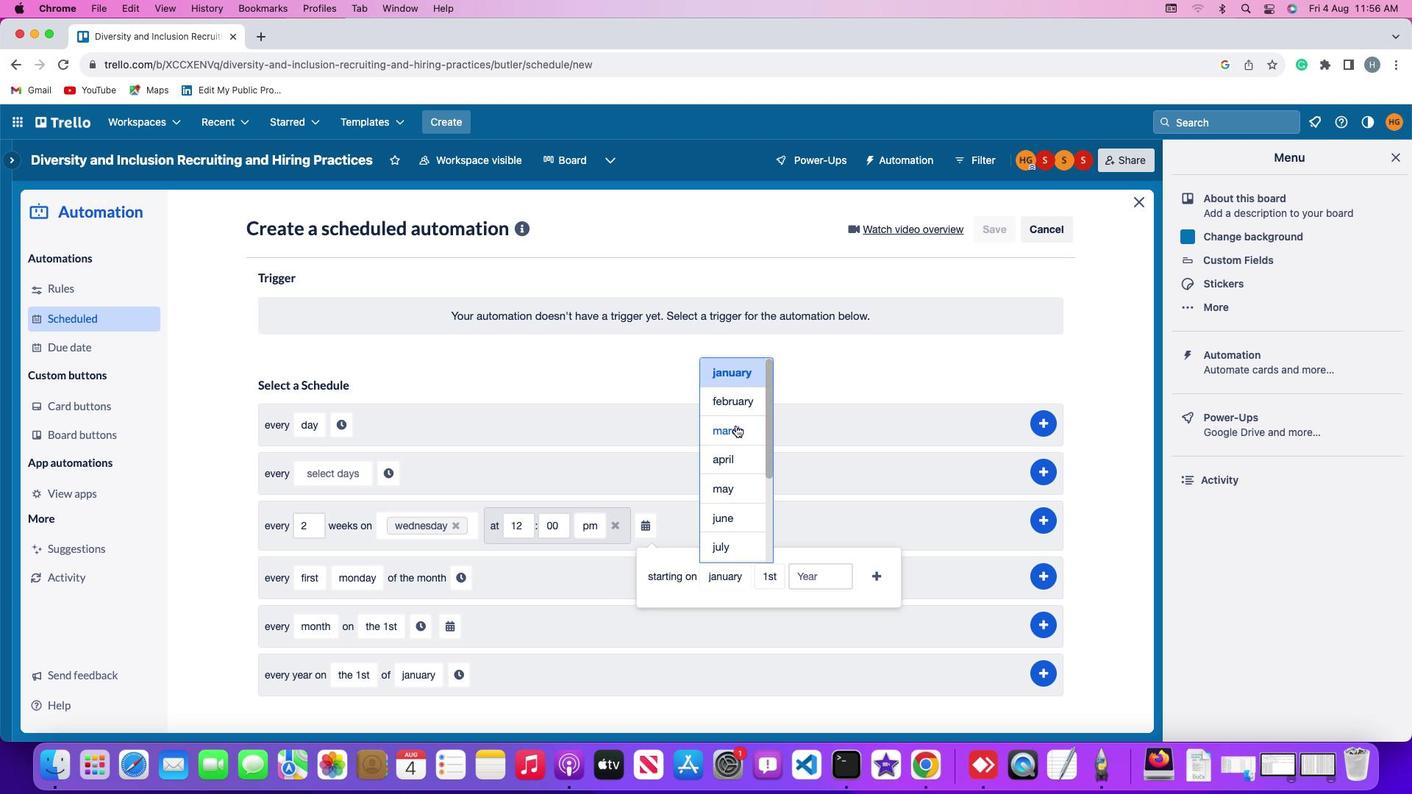 
Action: Mouse pressed left at (735, 425)
Screenshot: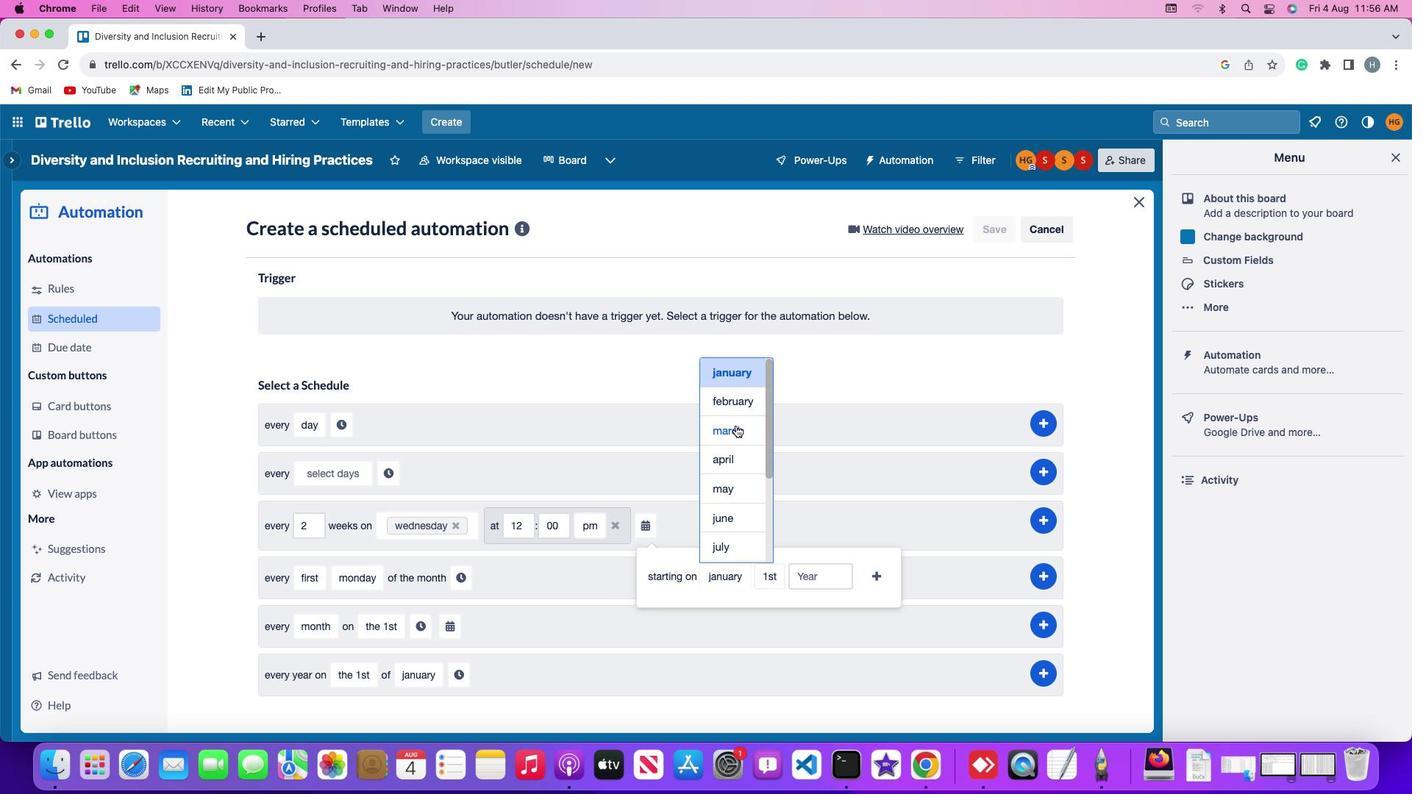 
Action: Mouse moved to (772, 568)
Screenshot: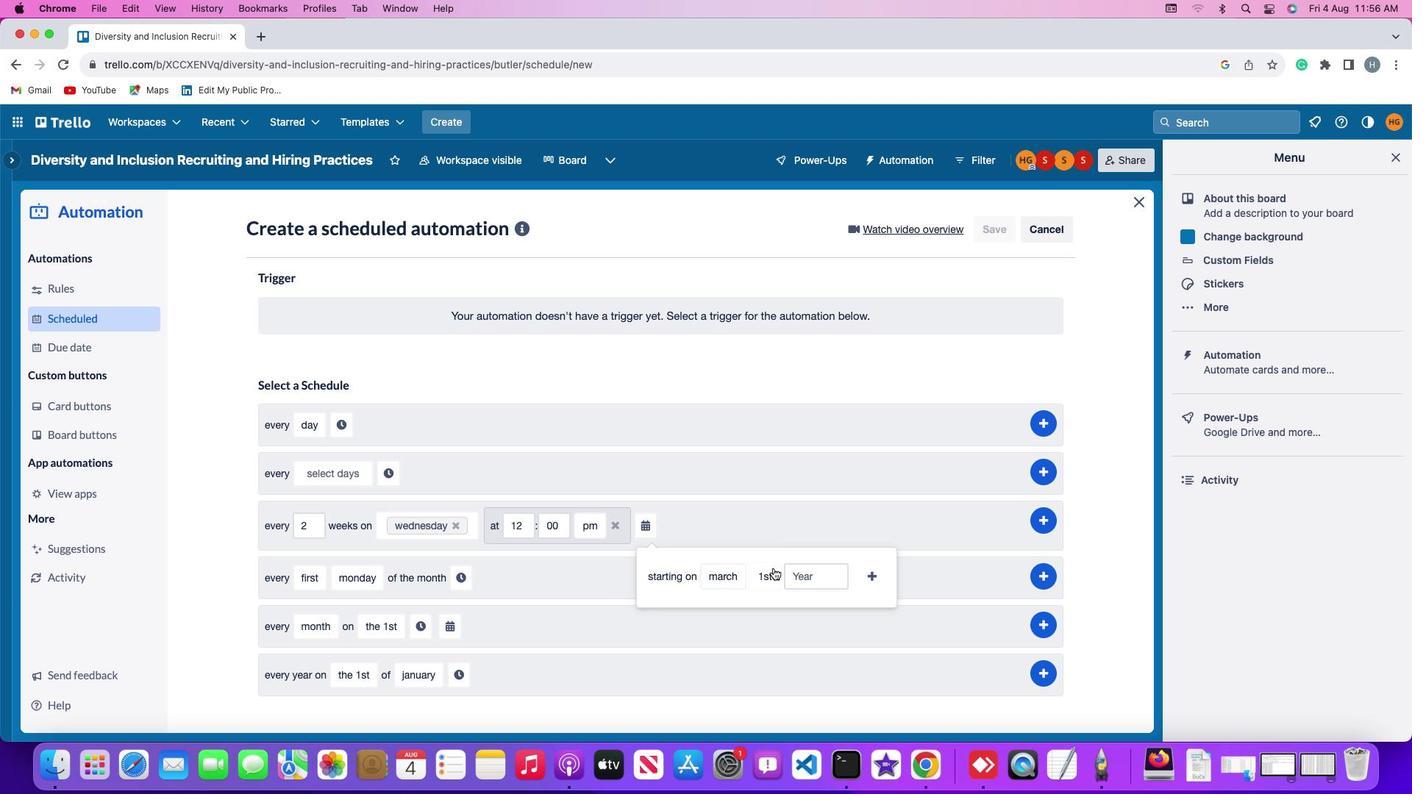 
Action: Mouse pressed left at (772, 568)
Screenshot: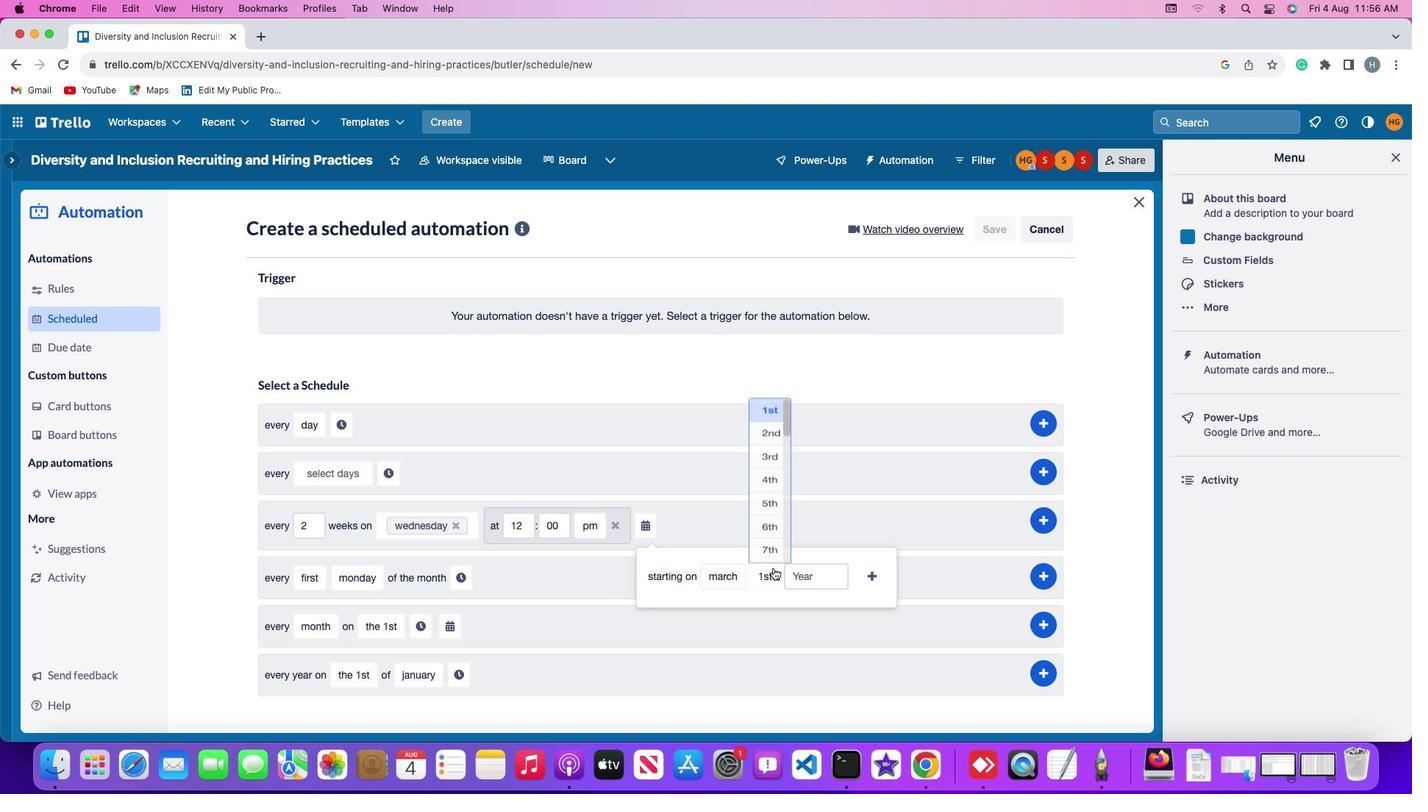 
Action: Mouse moved to (774, 372)
Screenshot: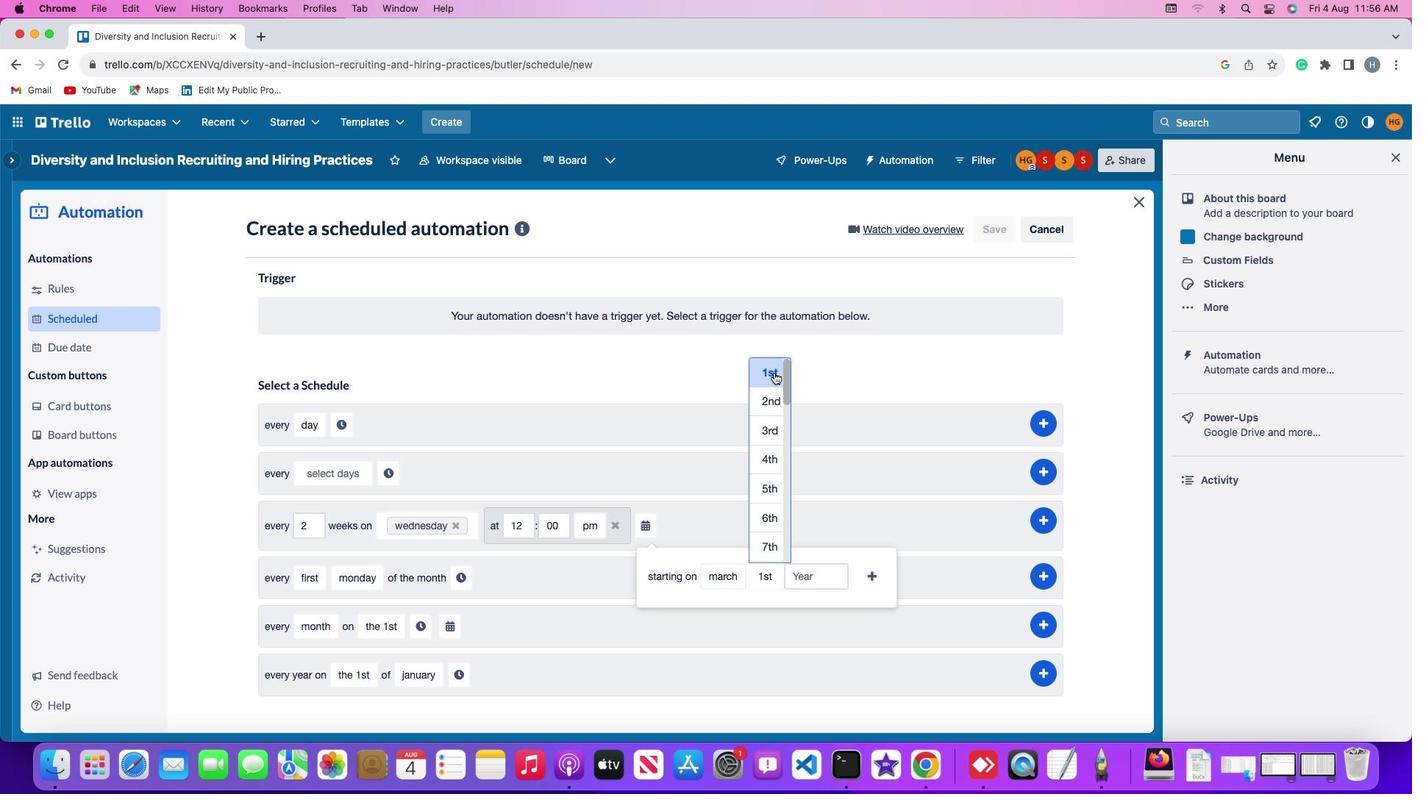 
Action: Mouse pressed left at (774, 372)
Screenshot: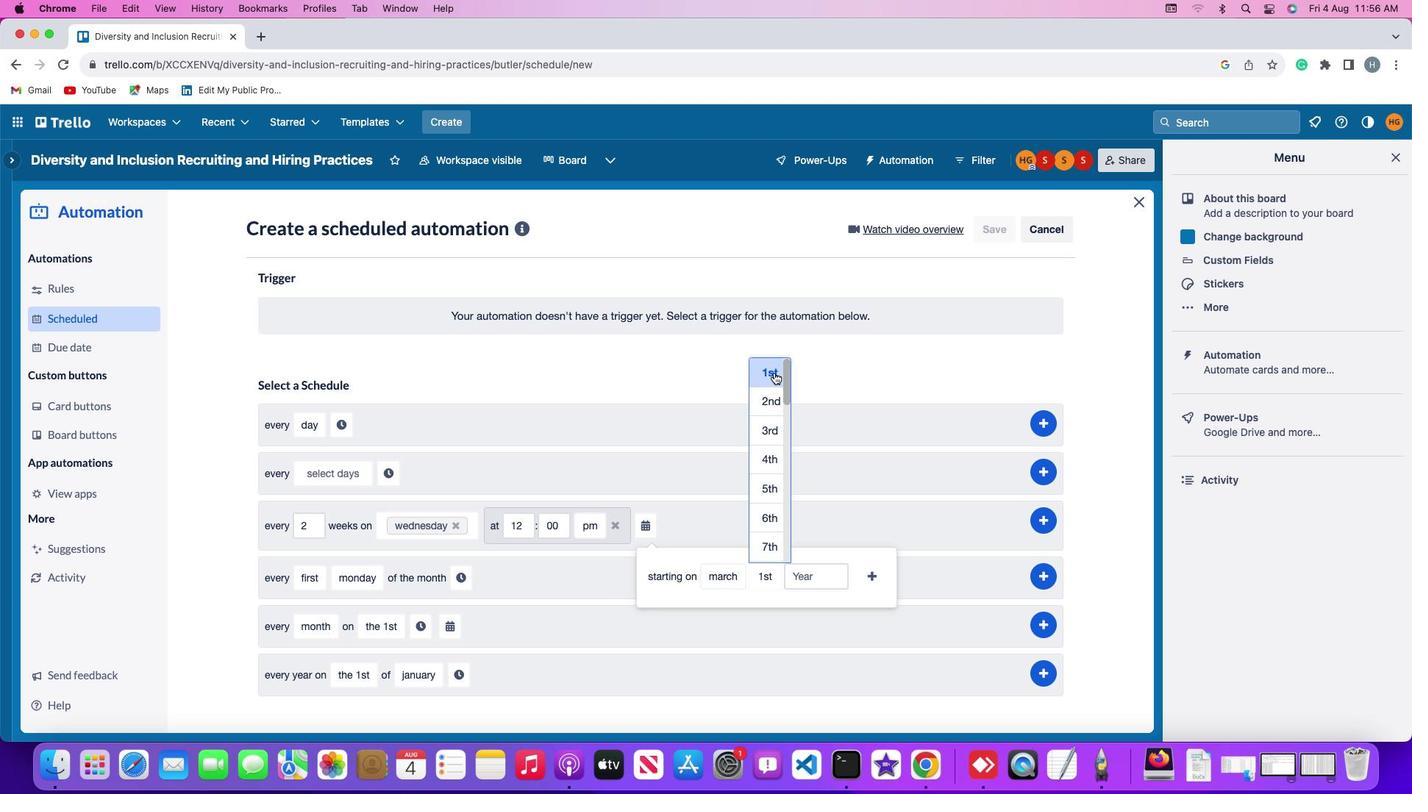 
Action: Mouse moved to (814, 581)
Screenshot: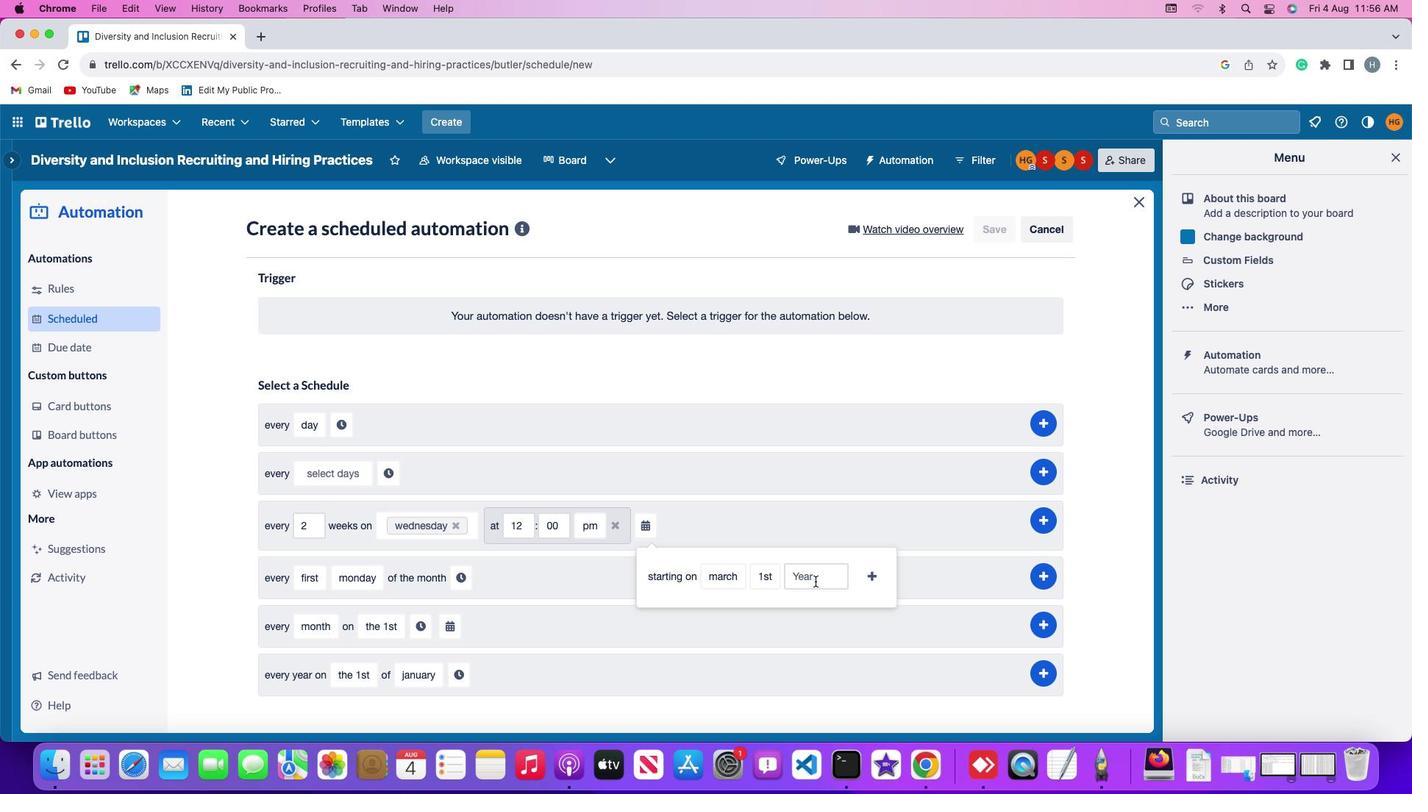 
Action: Mouse pressed left at (814, 581)
Screenshot: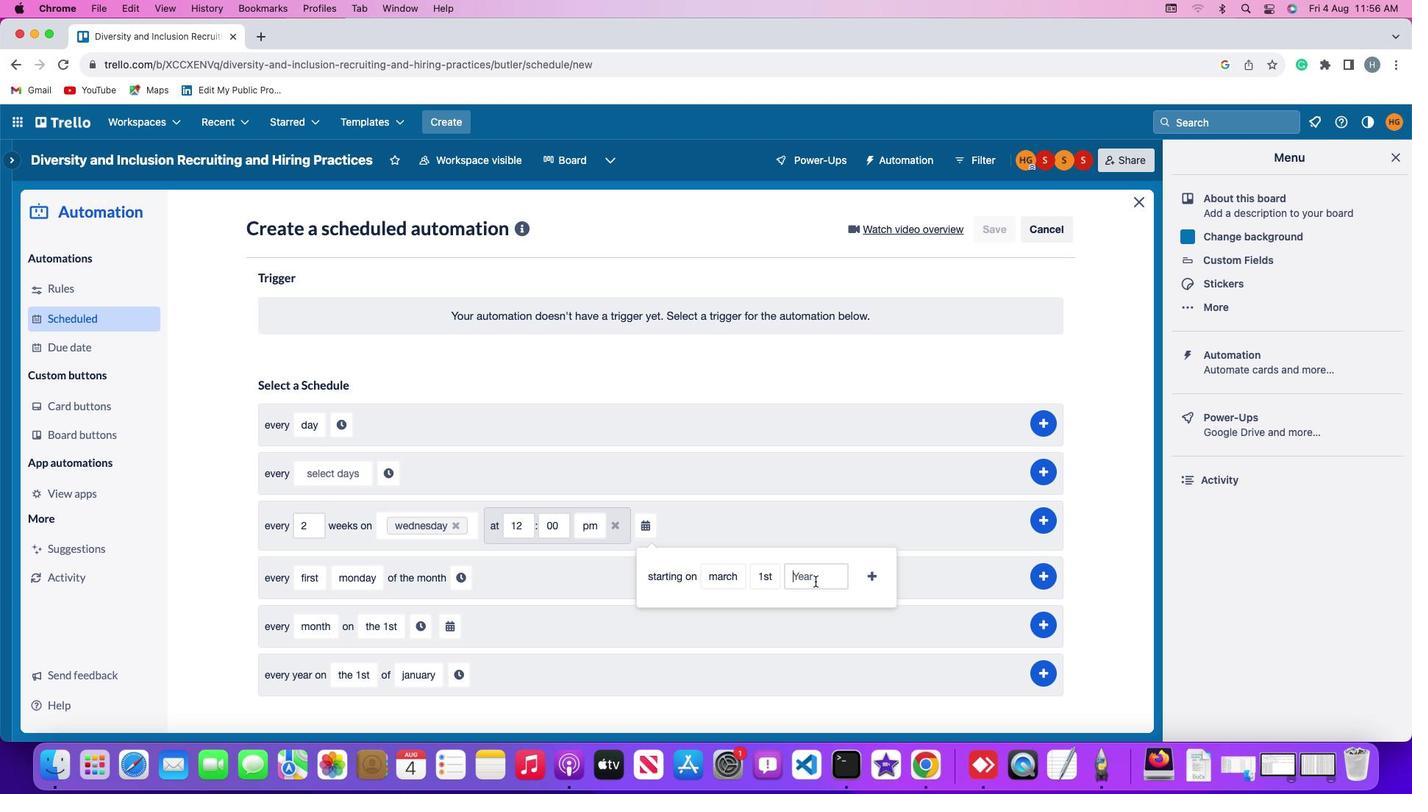 
Action: Key pressed '2''0''2''3'
Screenshot: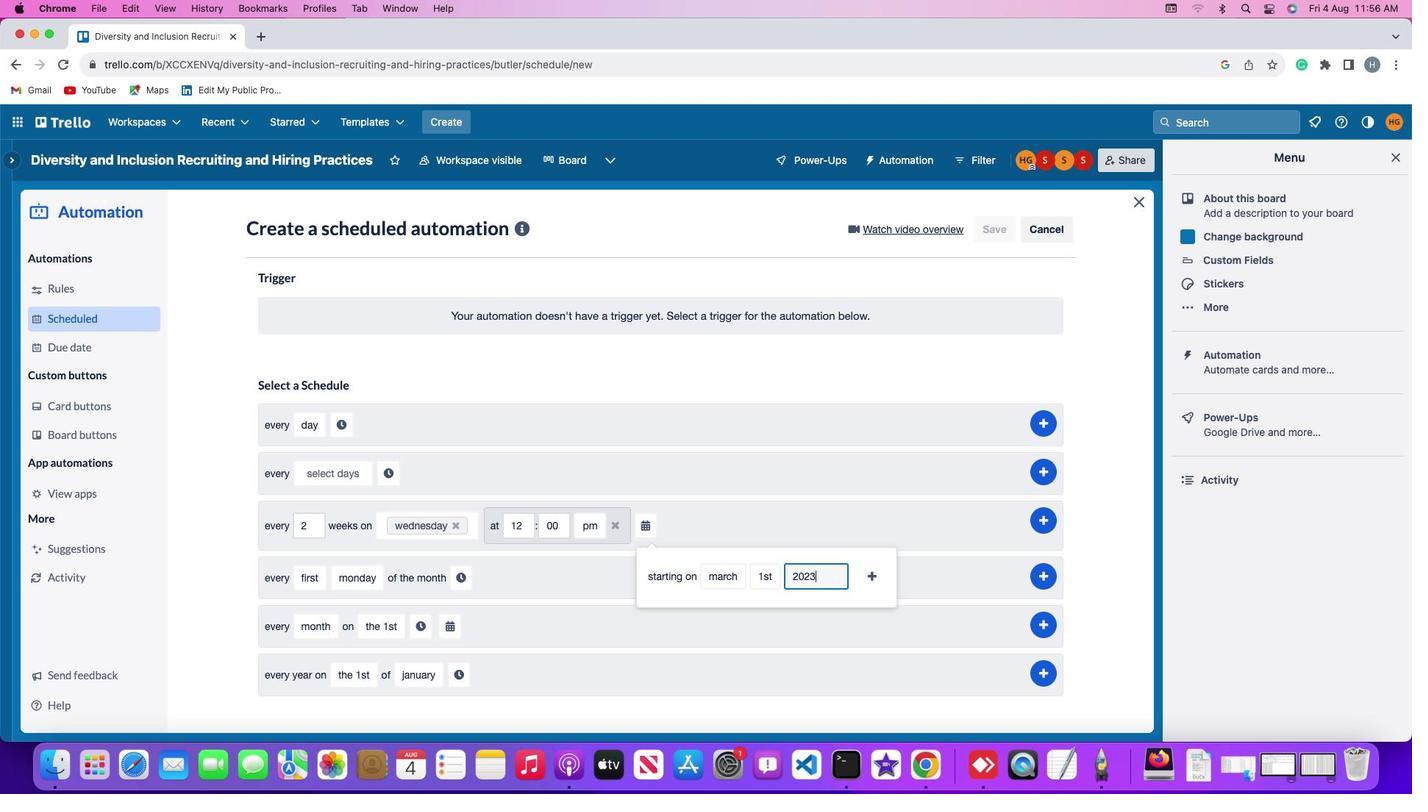 
Action: Mouse moved to (870, 572)
Screenshot: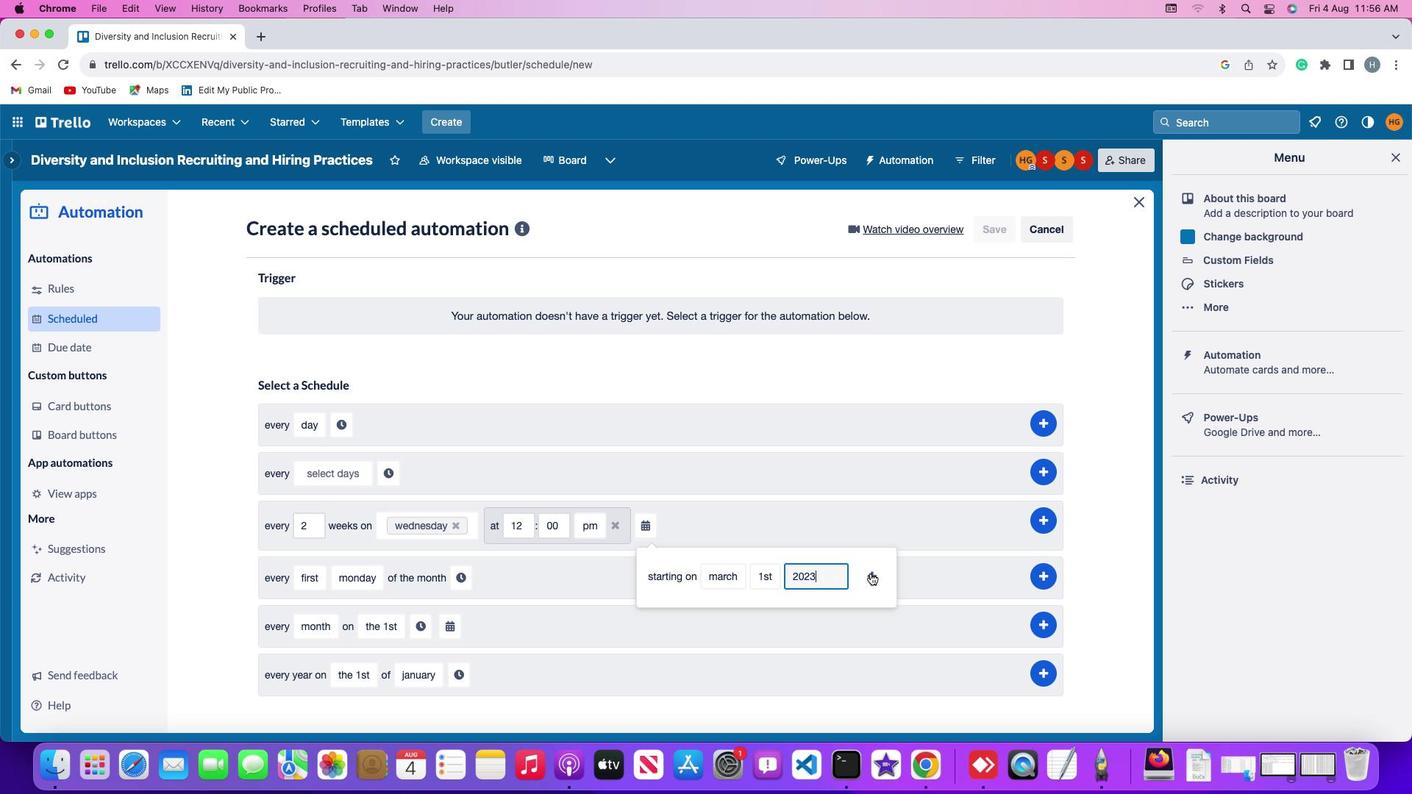 
Action: Mouse pressed left at (870, 572)
Screenshot: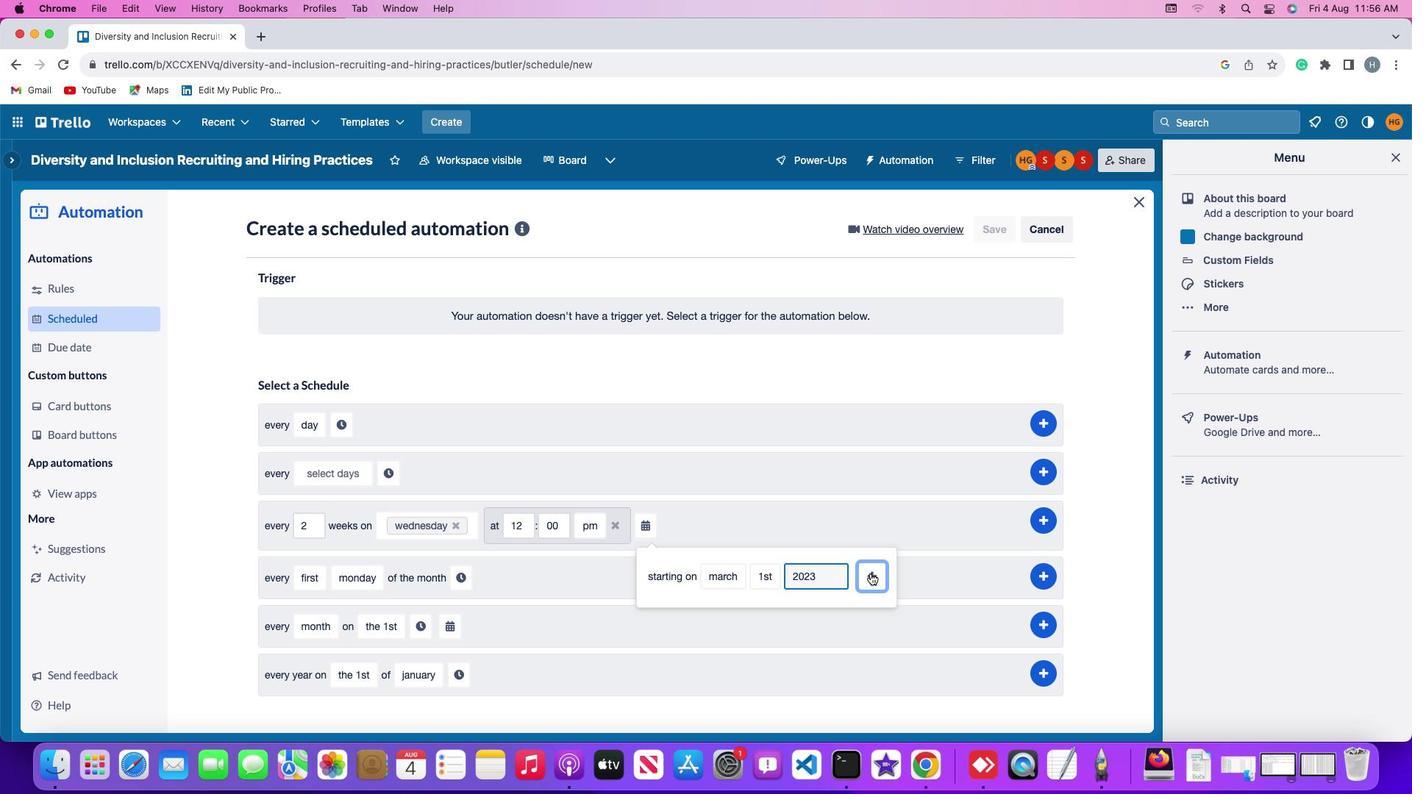 
Action: Mouse moved to (1045, 519)
Screenshot: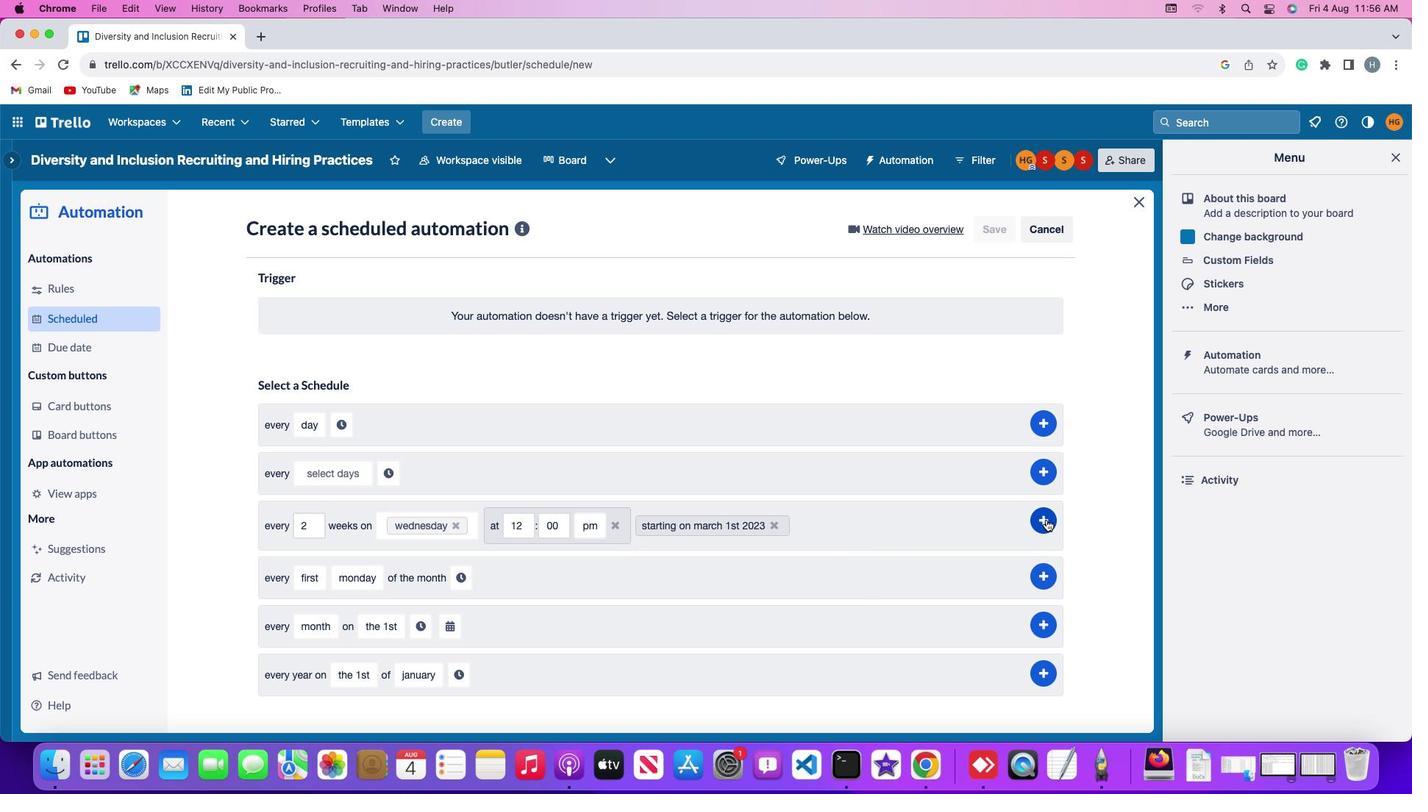 
Action: Mouse pressed left at (1045, 519)
Screenshot: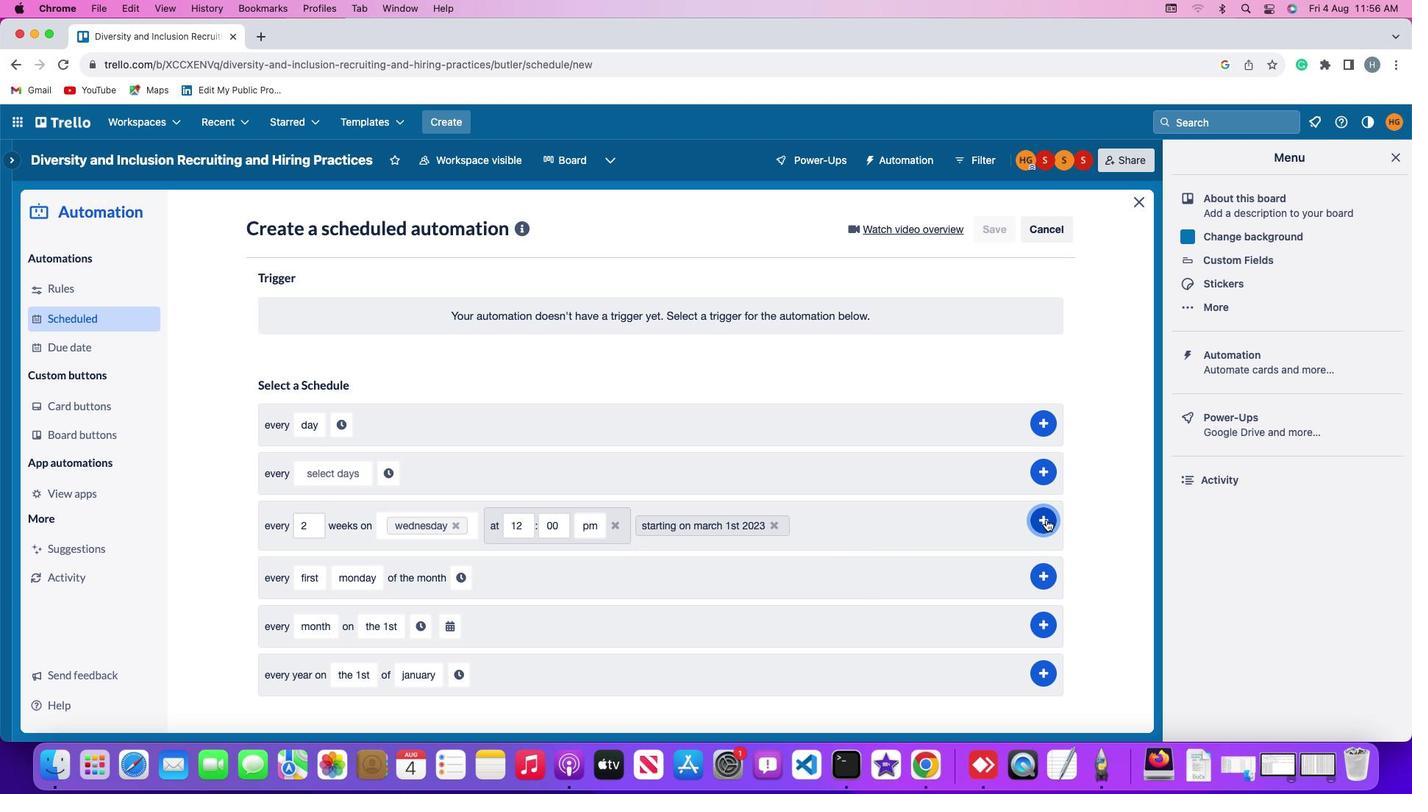 
Action: Mouse moved to (887, 414)
Screenshot: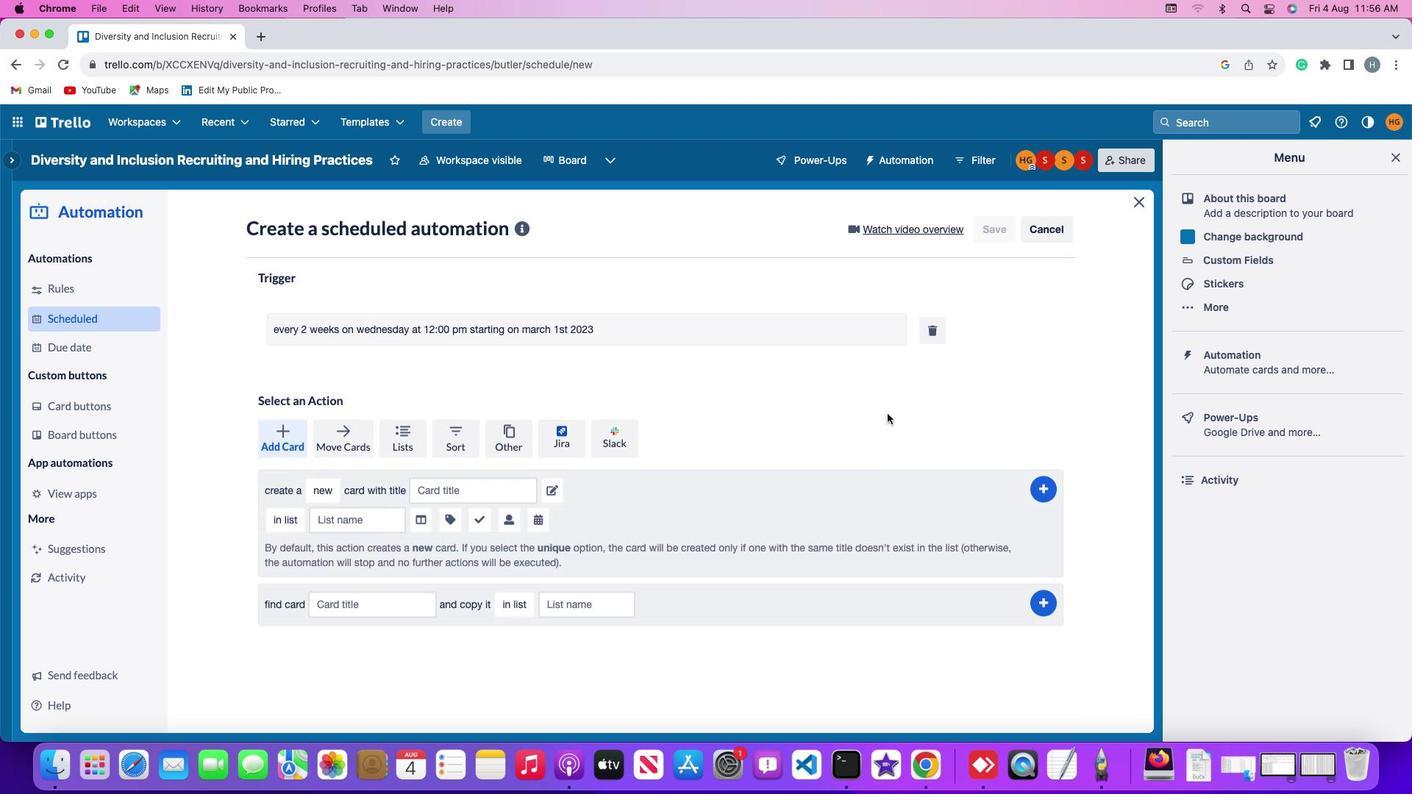 
